 Task: Search one way flight ticket for 3 adults, 3 children in business from Branson: Branson Airport to Greenville: Pitt-greenville Airport on 5-2-2023. Choice of flights is Delta. Number of bags: 4 checked bags. Outbound departure time preference is 15:00. 
Action: Mouse moved to (330, 226)
Screenshot: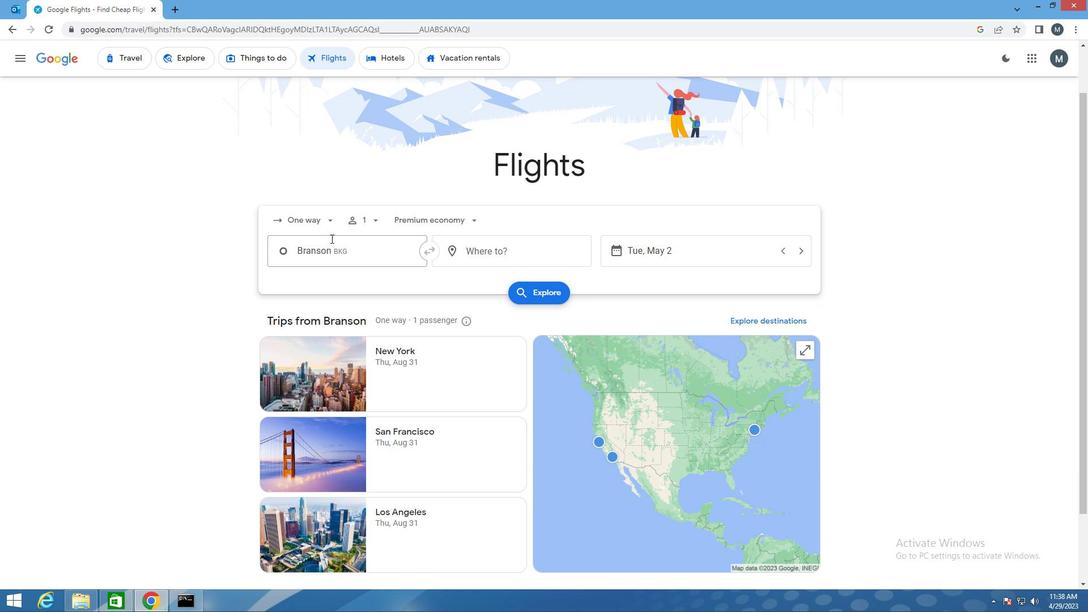 
Action: Mouse pressed left at (330, 226)
Screenshot: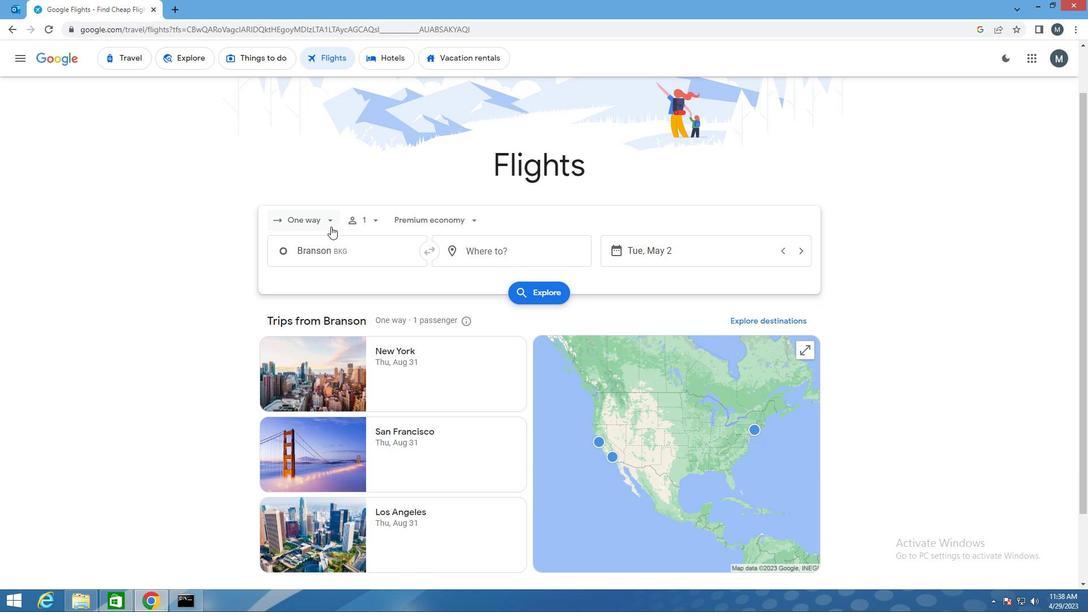 
Action: Mouse moved to (327, 270)
Screenshot: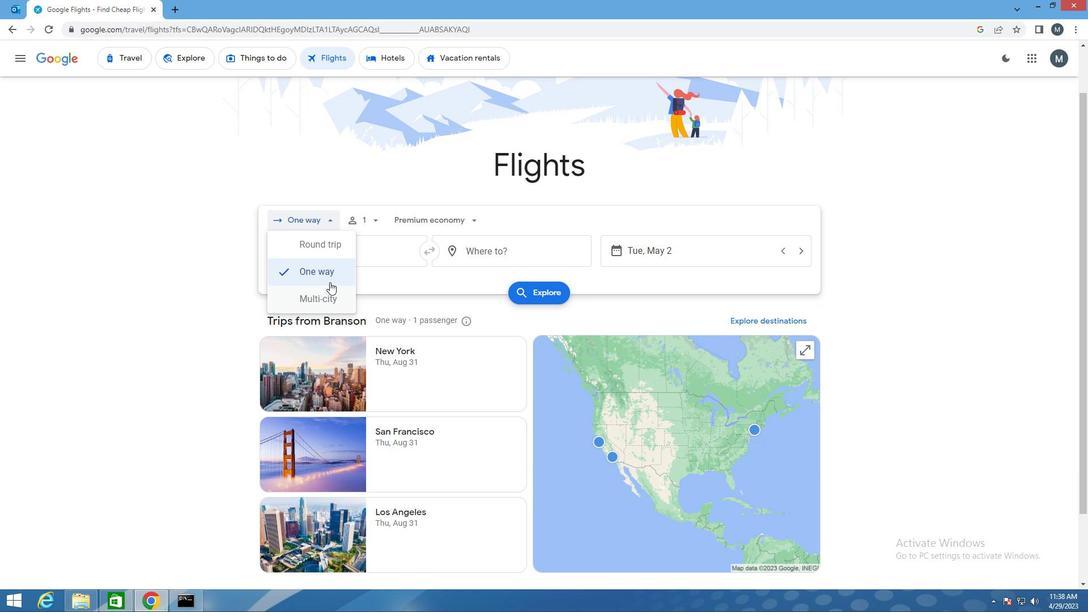 
Action: Mouse pressed left at (327, 270)
Screenshot: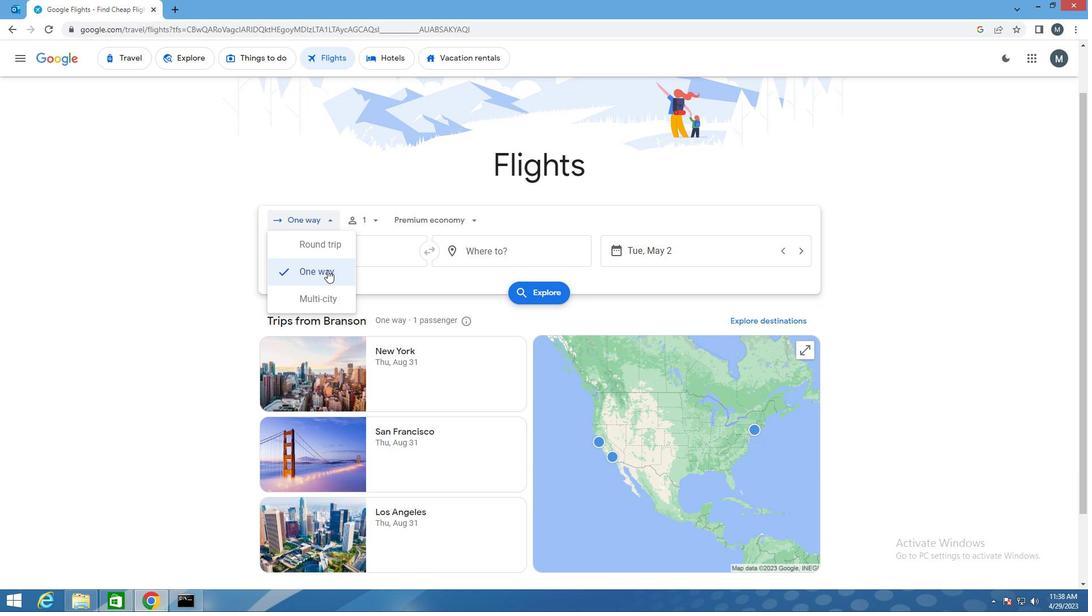 
Action: Mouse moved to (378, 226)
Screenshot: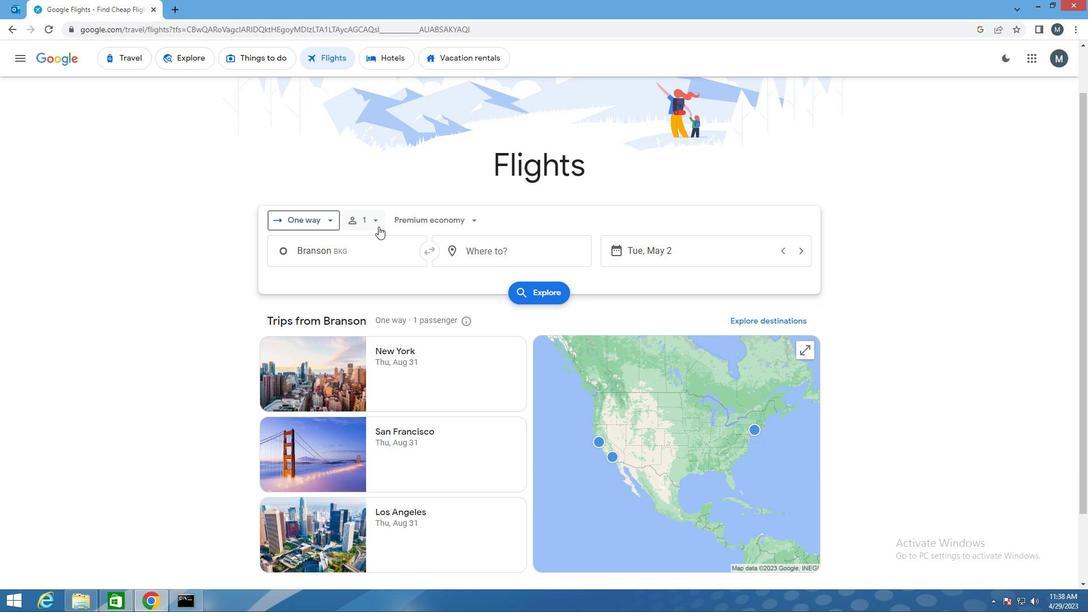 
Action: Mouse pressed left at (378, 226)
Screenshot: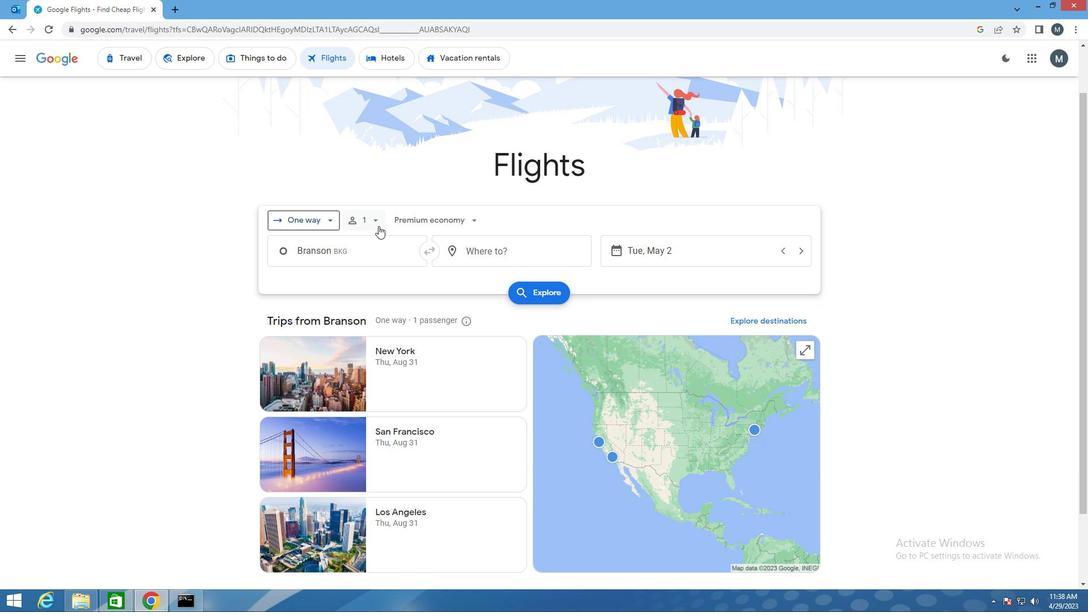 
Action: Mouse moved to (458, 251)
Screenshot: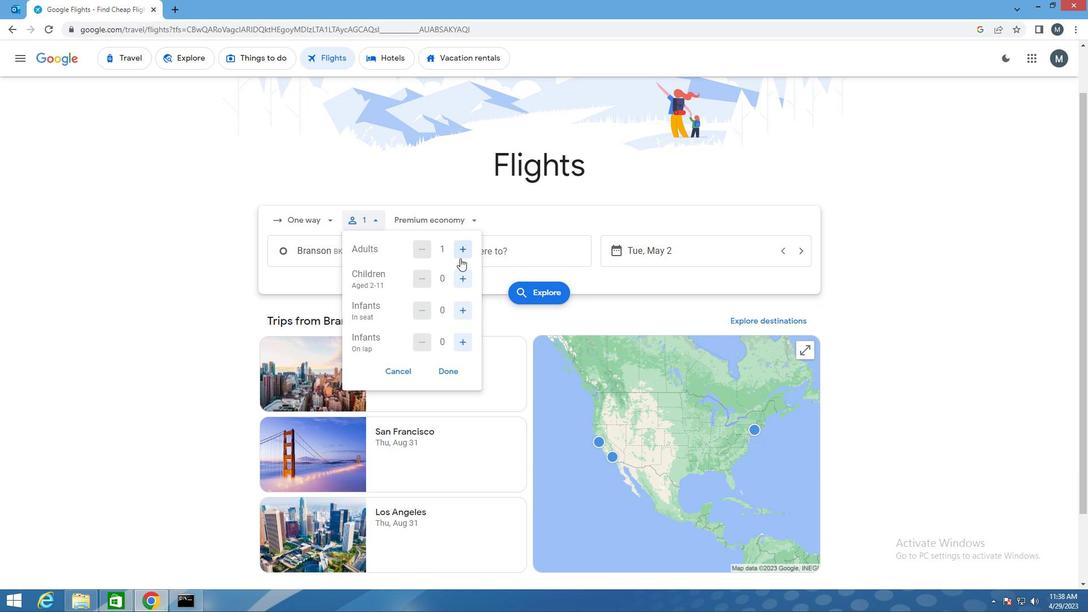 
Action: Mouse pressed left at (458, 251)
Screenshot: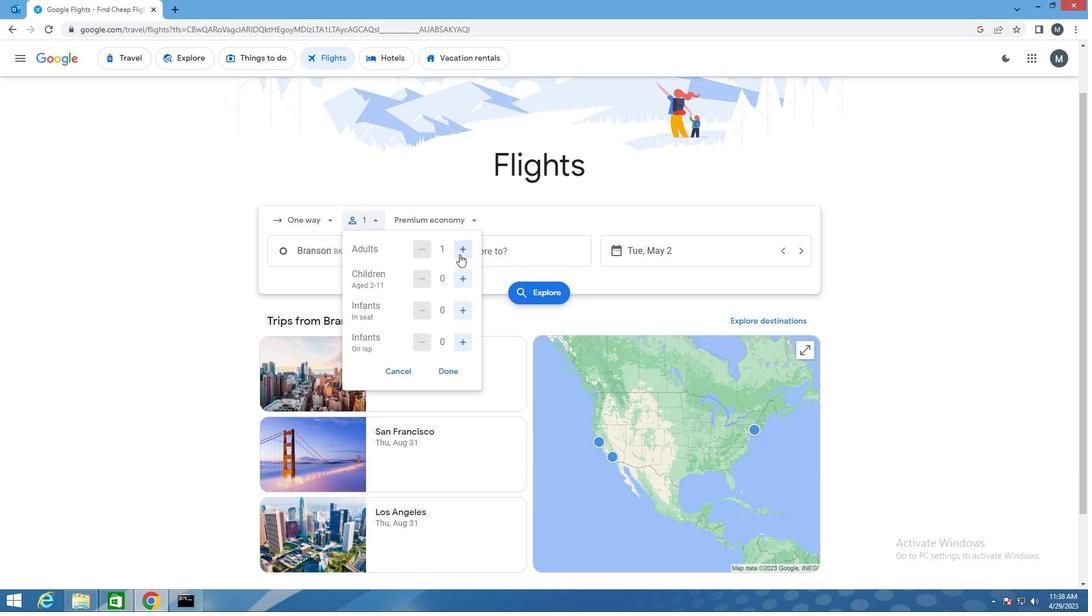 
Action: Mouse moved to (458, 250)
Screenshot: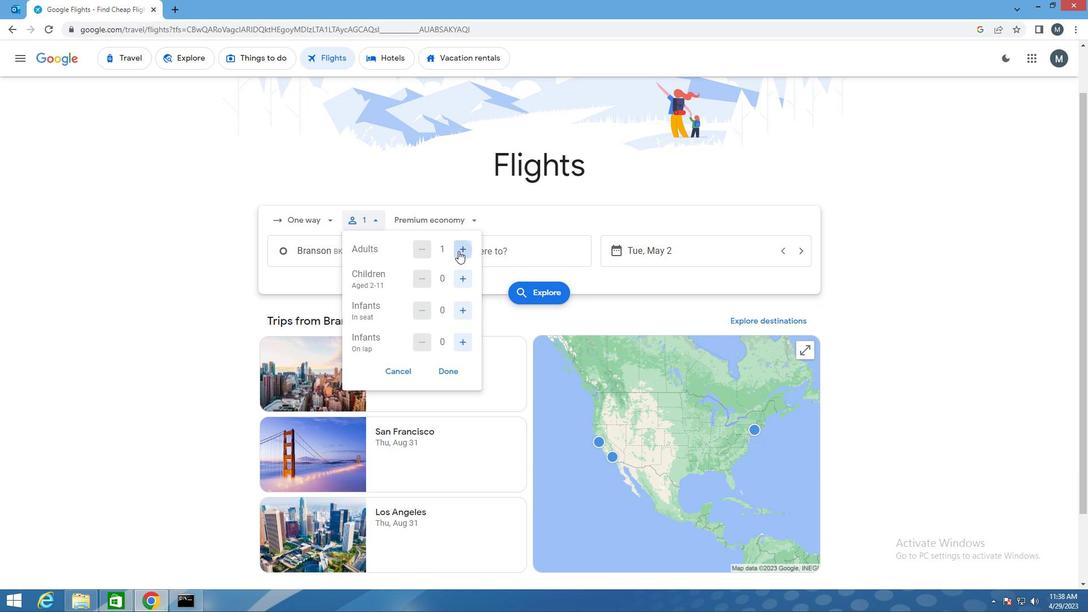 
Action: Mouse pressed left at (458, 250)
Screenshot: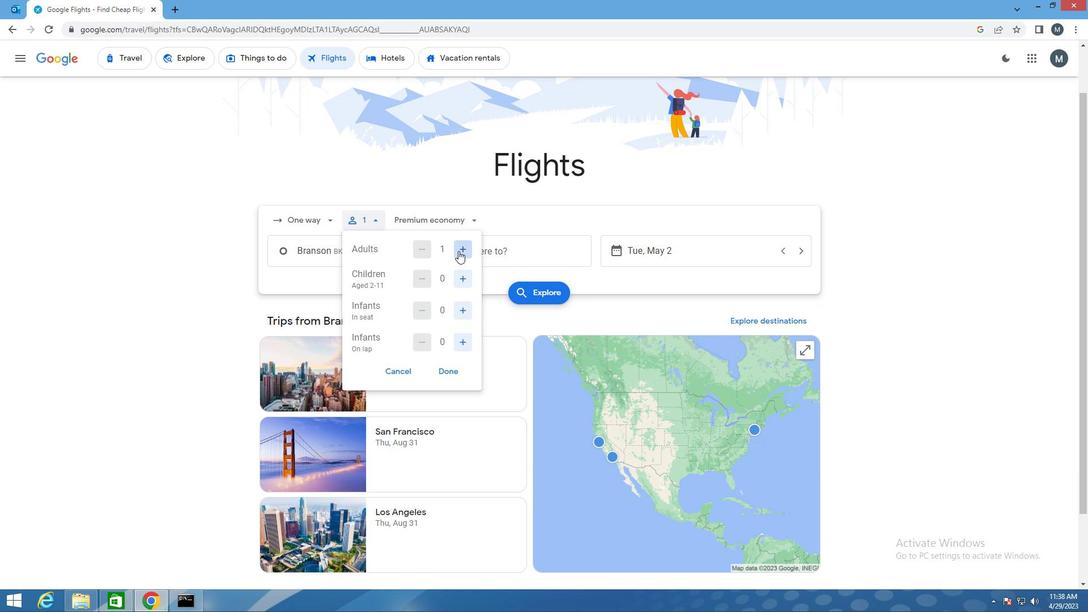 
Action: Mouse pressed left at (458, 250)
Screenshot: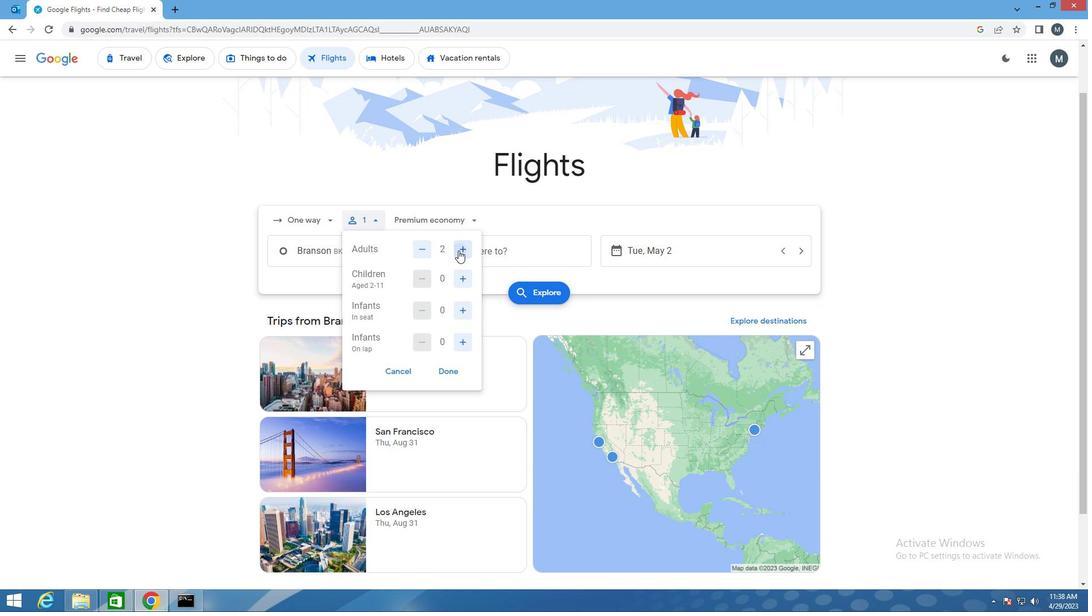 
Action: Mouse moved to (428, 250)
Screenshot: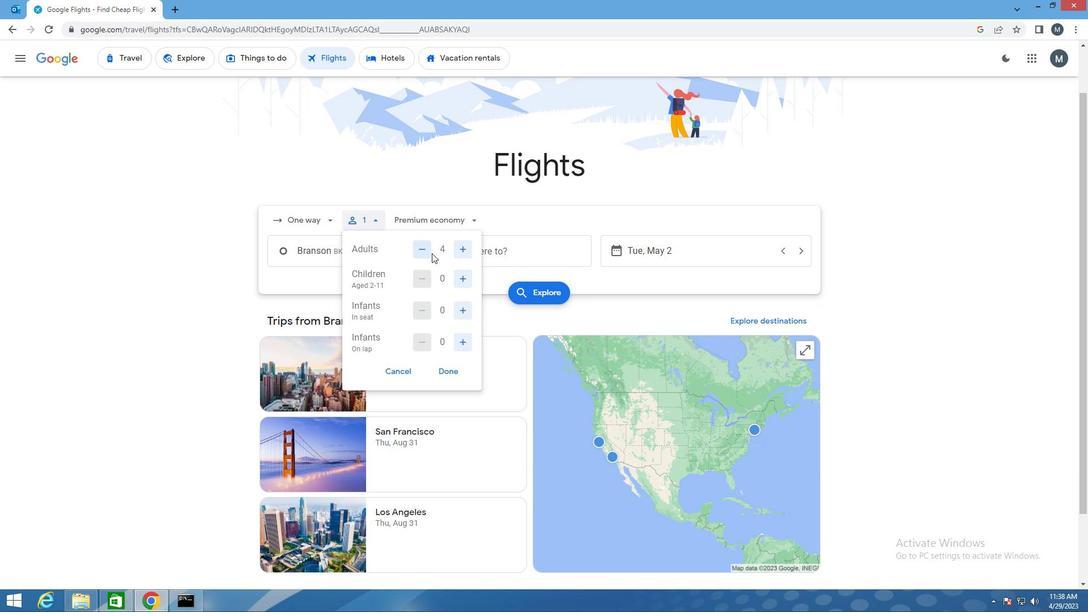 
Action: Mouse pressed left at (428, 250)
Screenshot: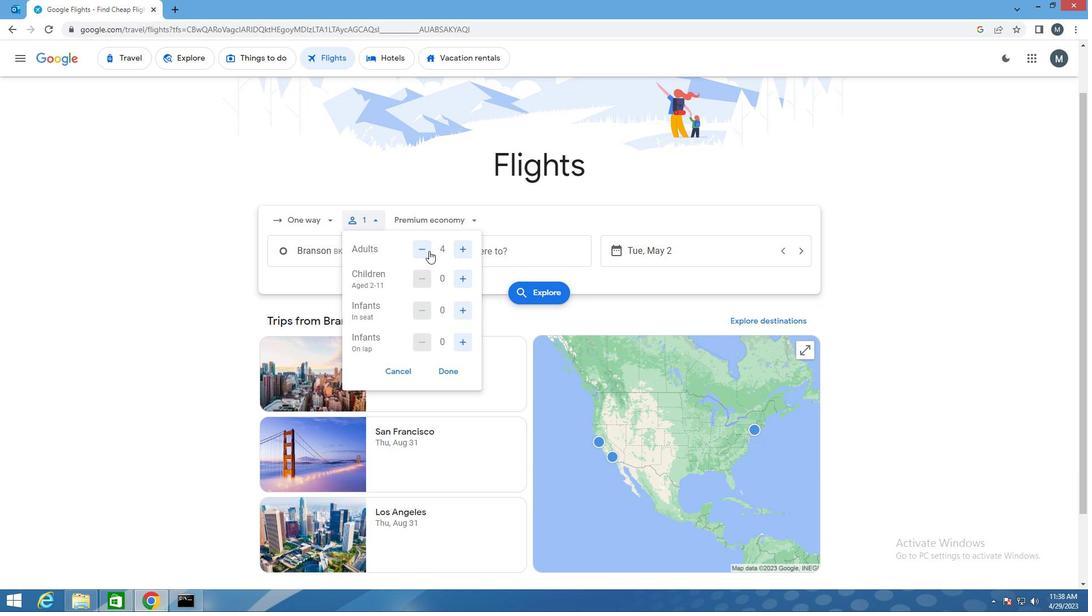 
Action: Mouse moved to (464, 278)
Screenshot: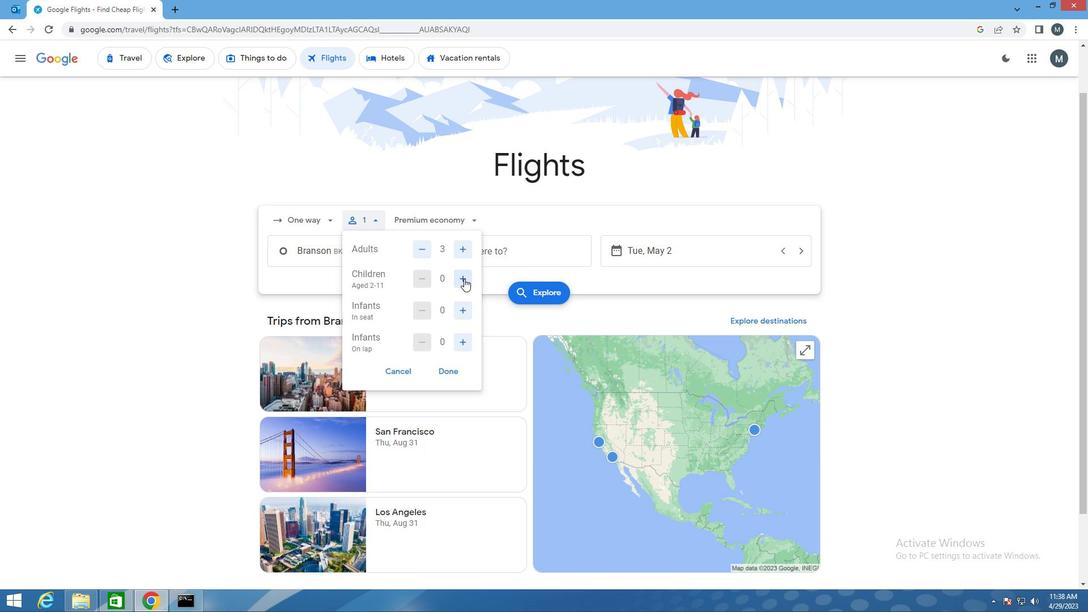 
Action: Mouse pressed left at (464, 278)
Screenshot: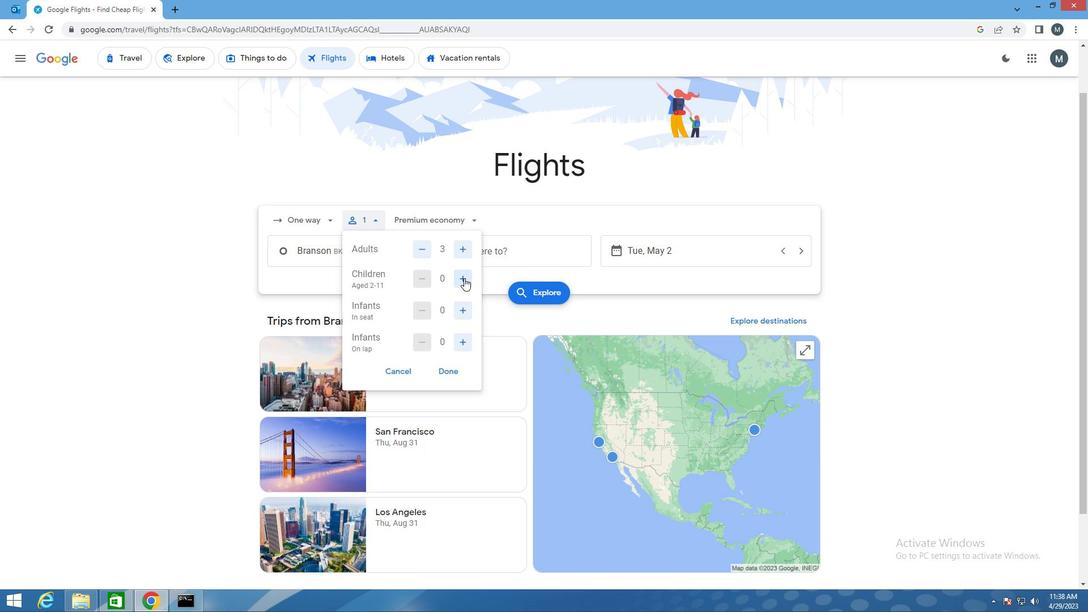 
Action: Mouse pressed left at (464, 278)
Screenshot: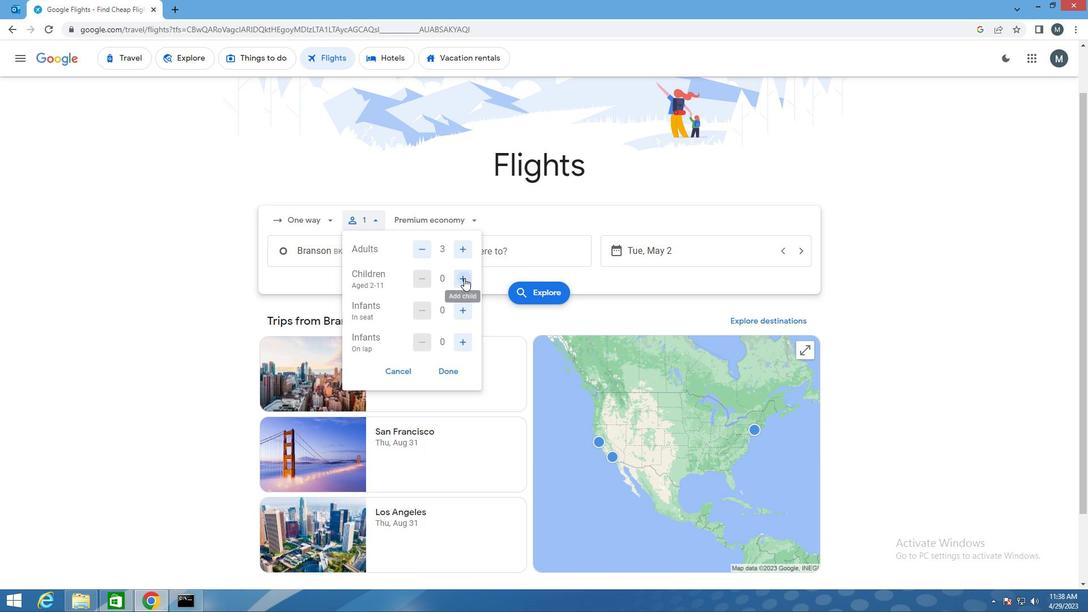 
Action: Mouse pressed left at (464, 278)
Screenshot: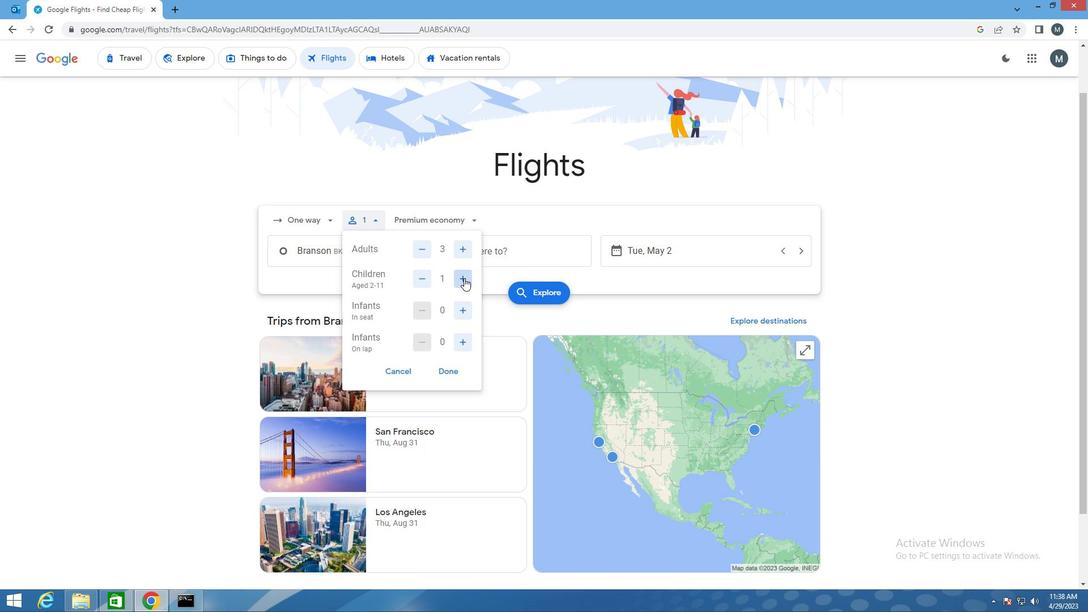 
Action: Mouse moved to (452, 369)
Screenshot: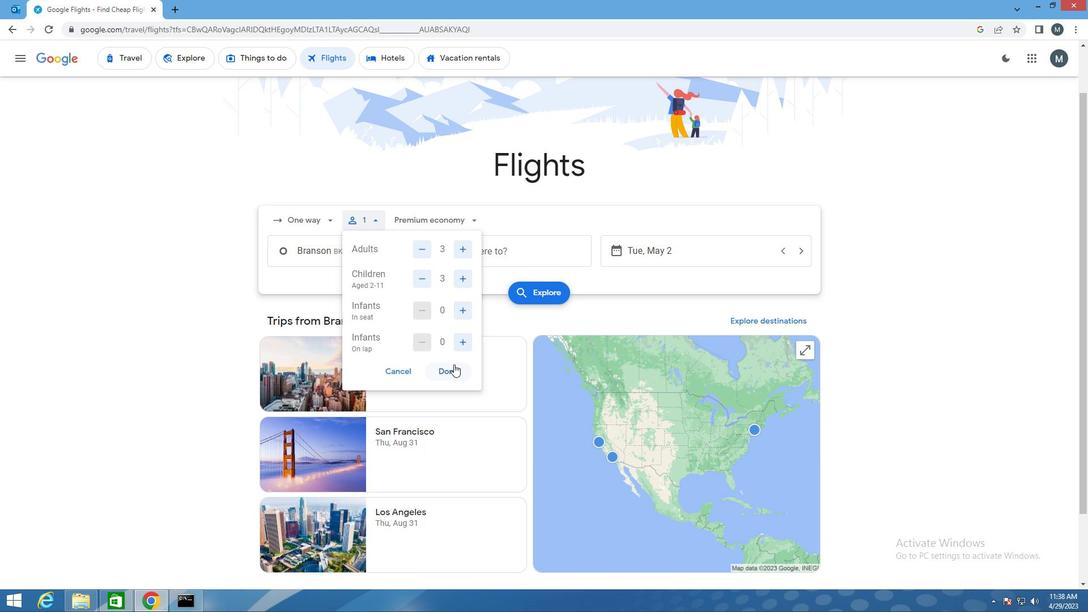 
Action: Mouse pressed left at (452, 369)
Screenshot: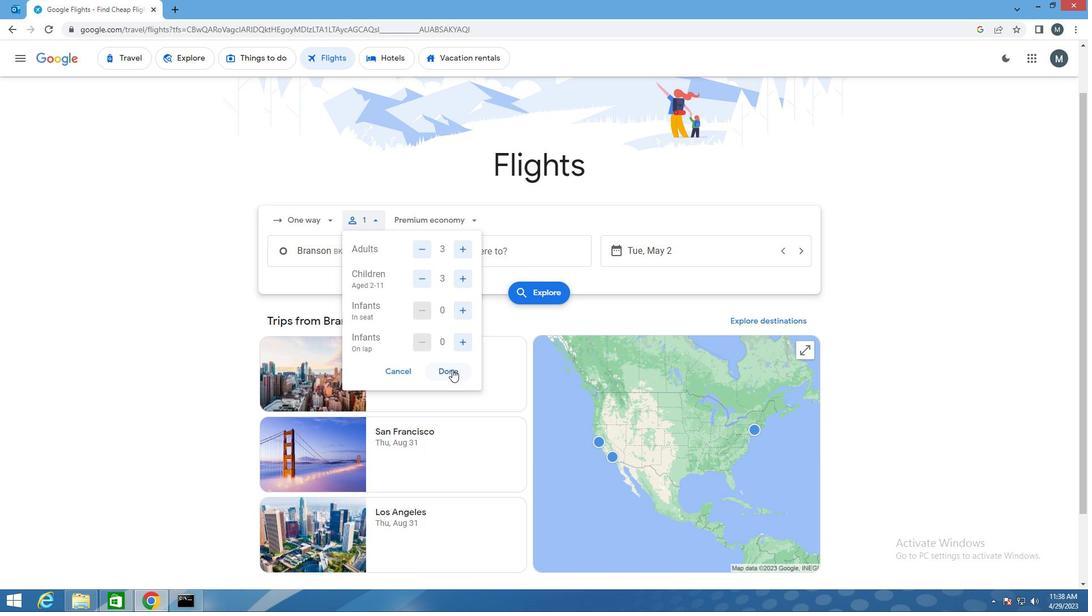 
Action: Mouse moved to (431, 221)
Screenshot: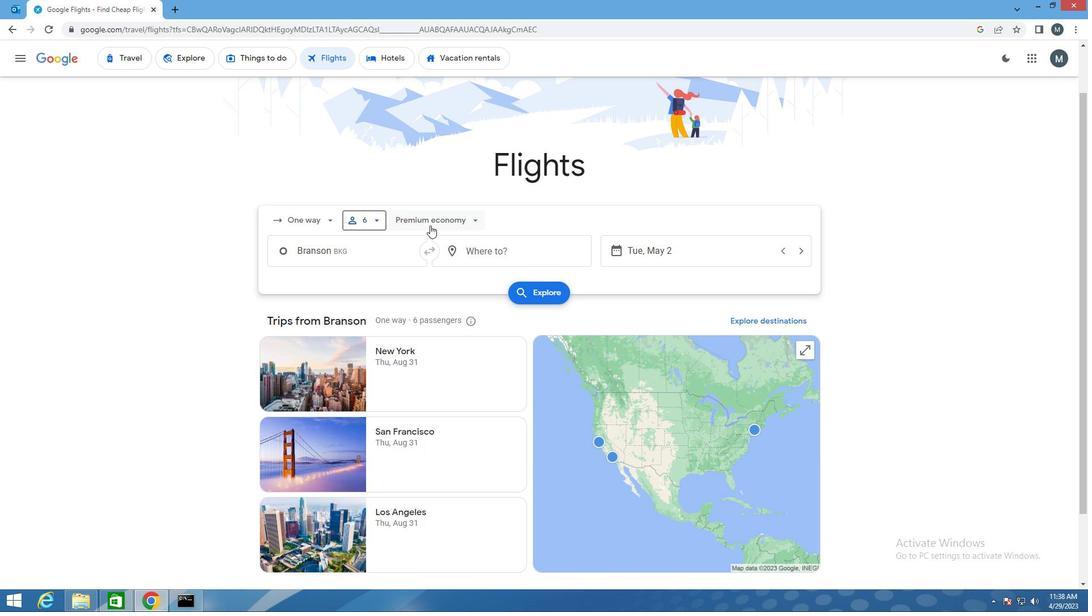 
Action: Mouse pressed left at (431, 221)
Screenshot: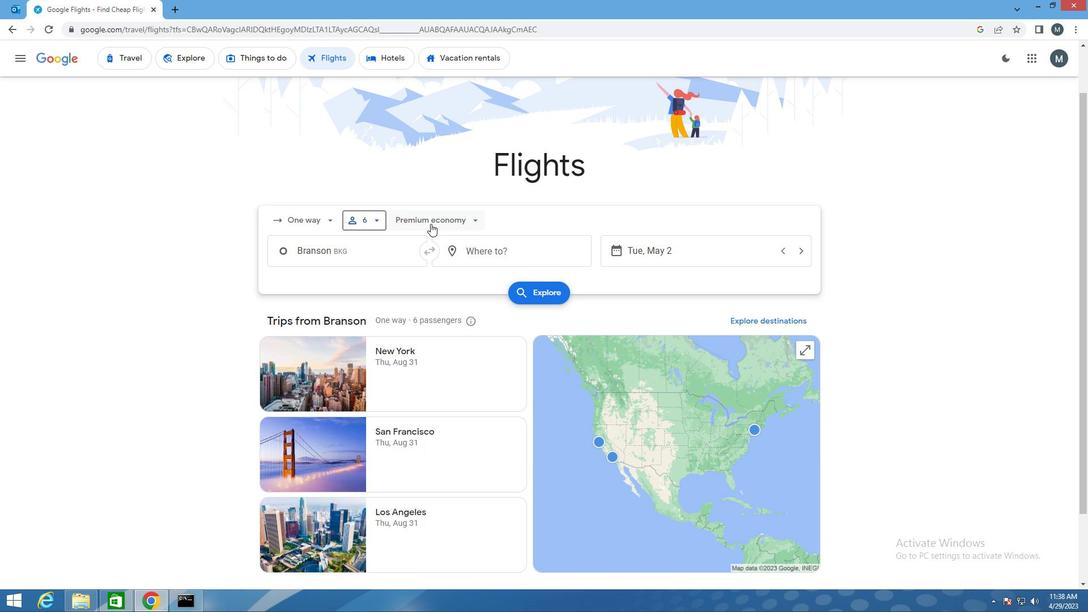 
Action: Mouse moved to (431, 299)
Screenshot: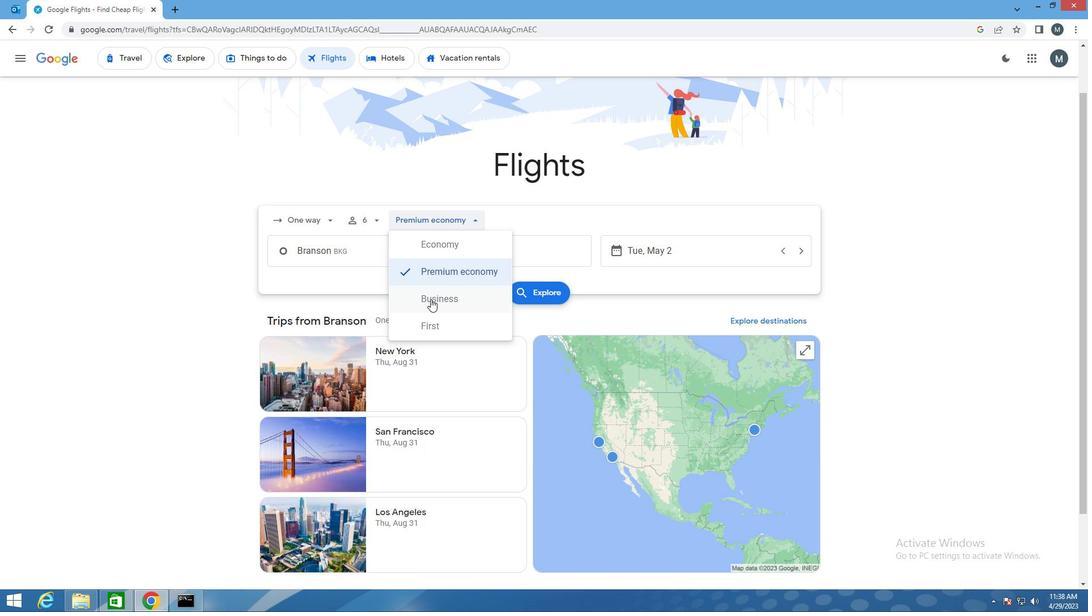 
Action: Mouse pressed left at (431, 299)
Screenshot: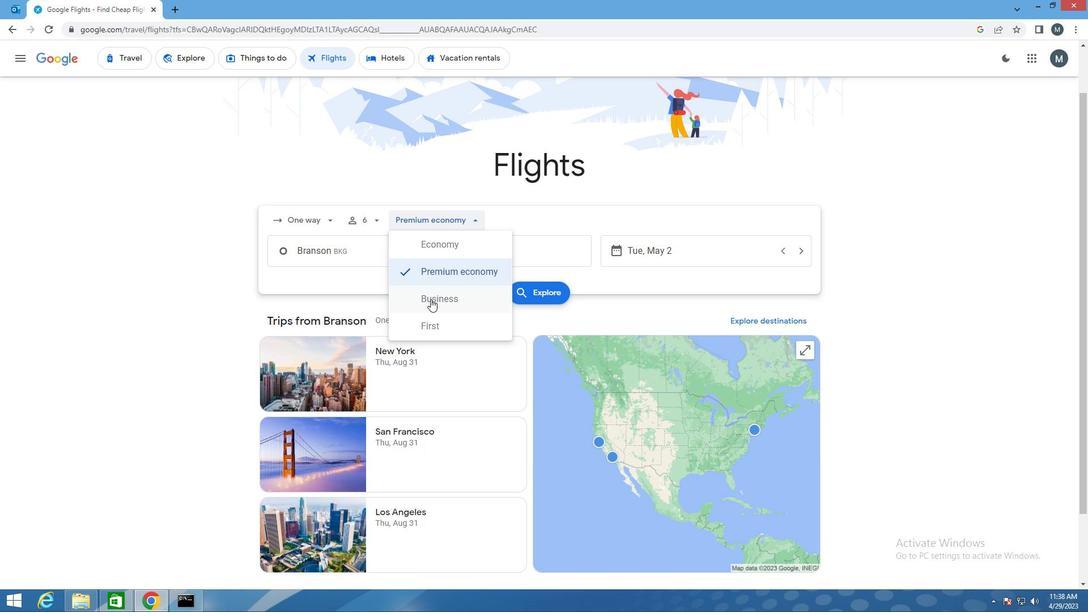 
Action: Mouse moved to (364, 258)
Screenshot: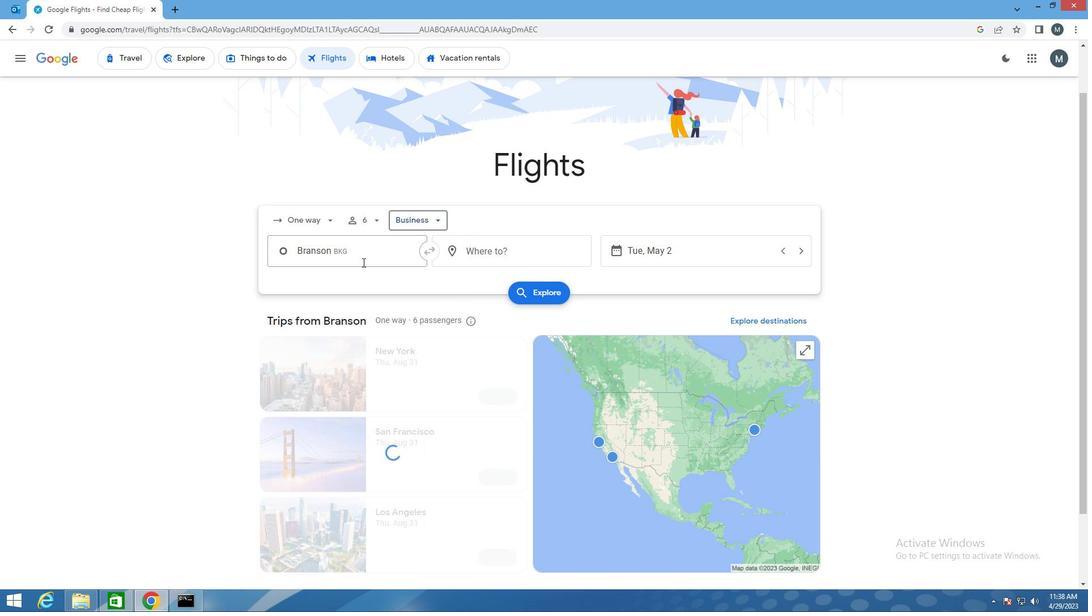 
Action: Mouse pressed left at (364, 258)
Screenshot: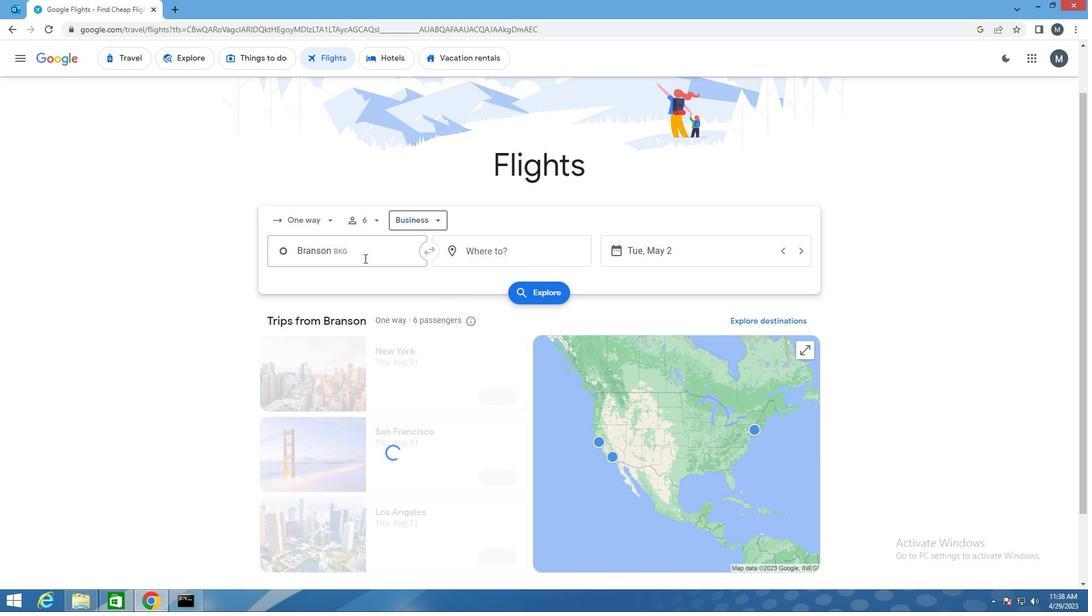 
Action: Mouse moved to (358, 257)
Screenshot: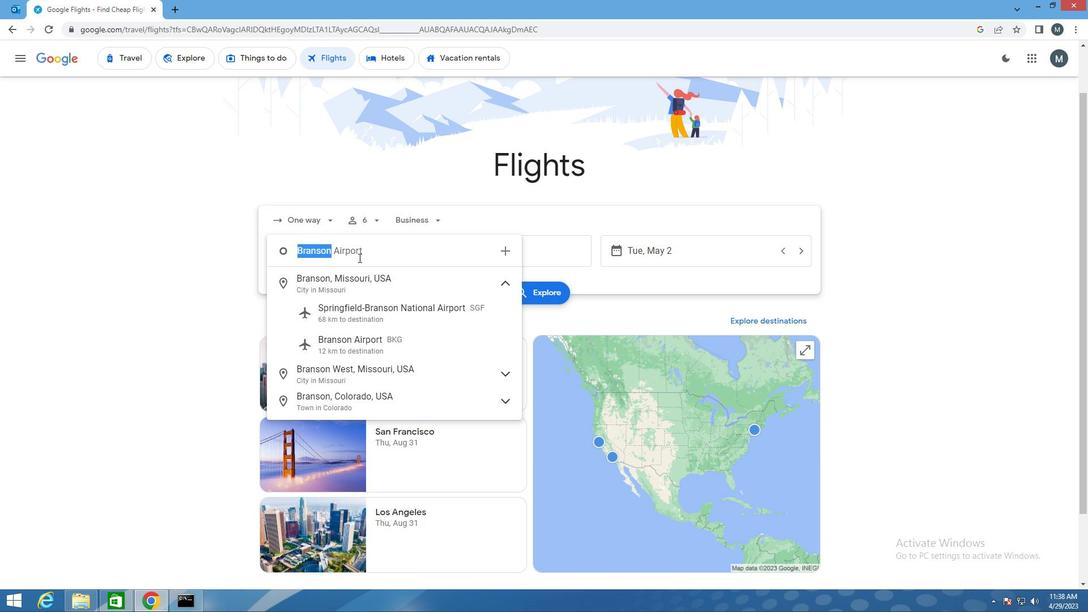 
Action: Key pressed bkg
Screenshot: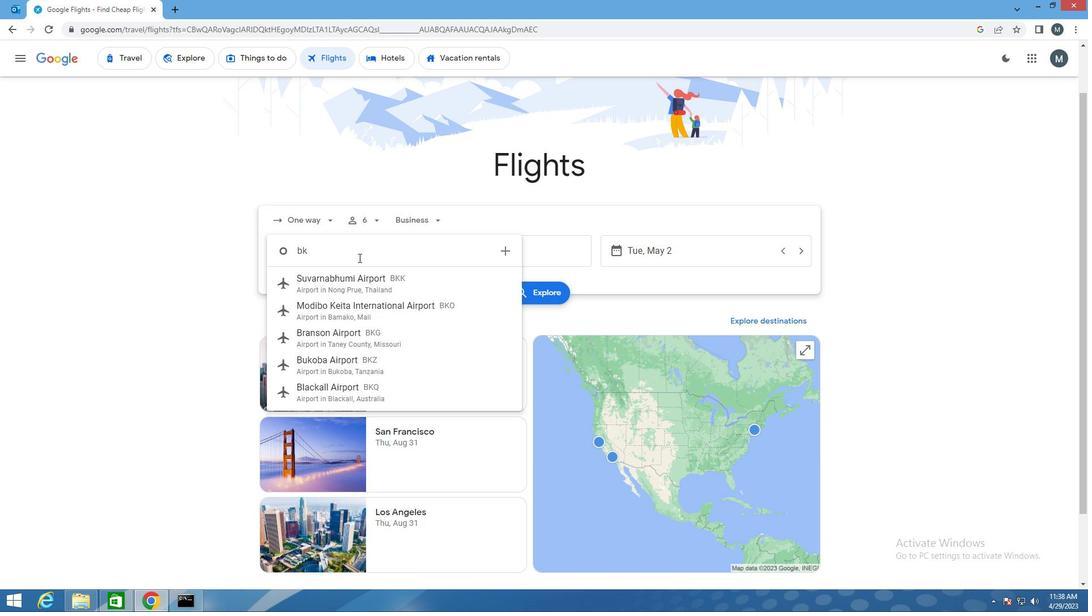 
Action: Mouse moved to (372, 289)
Screenshot: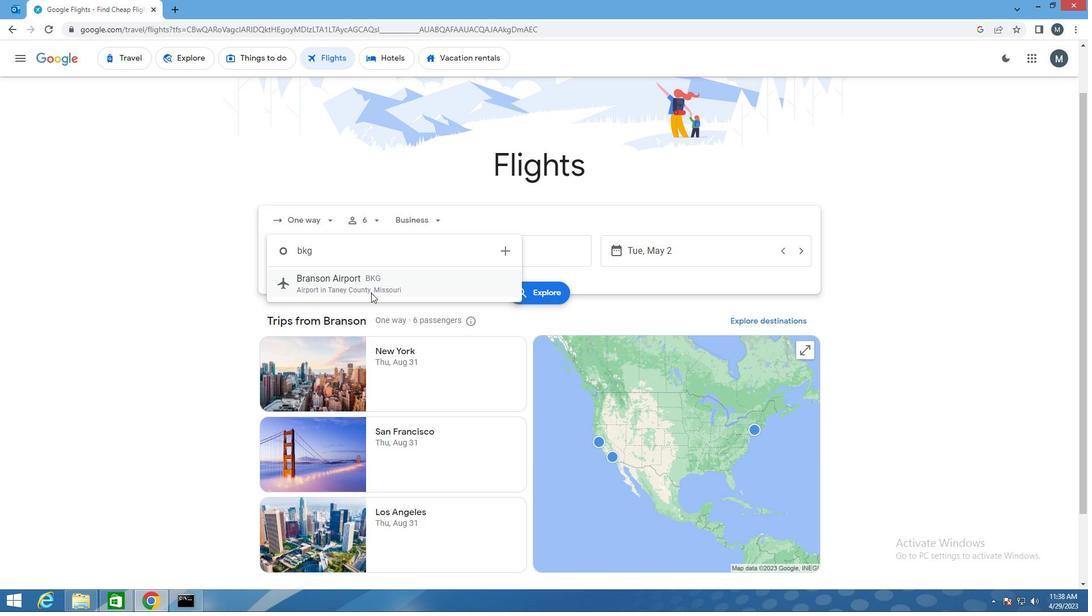 
Action: Mouse pressed left at (372, 289)
Screenshot: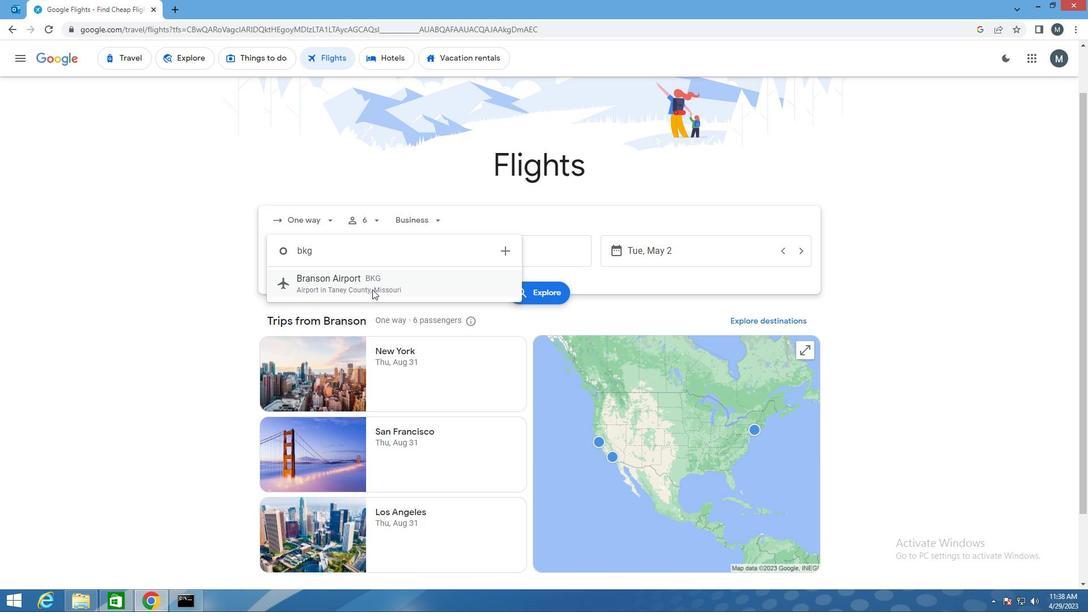 
Action: Mouse moved to (459, 255)
Screenshot: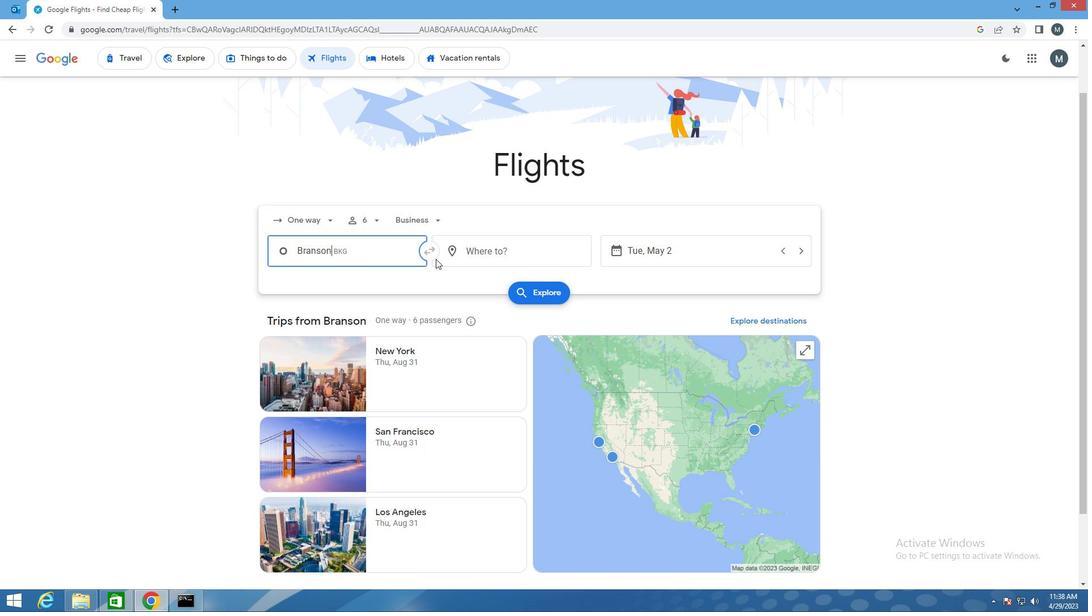 
Action: Mouse pressed left at (459, 255)
Screenshot: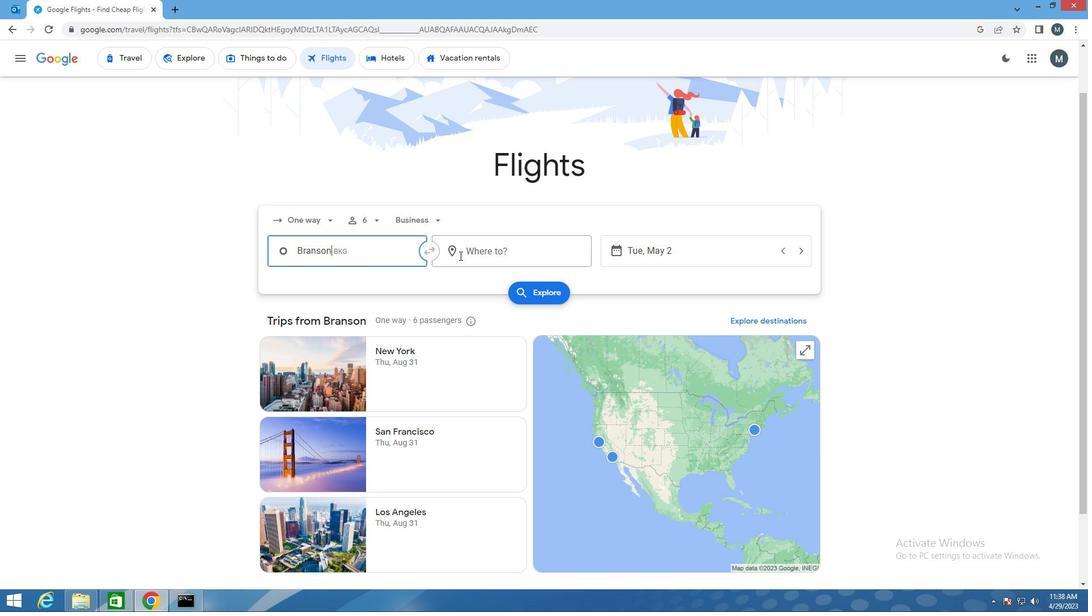 
Action: Mouse moved to (446, 261)
Screenshot: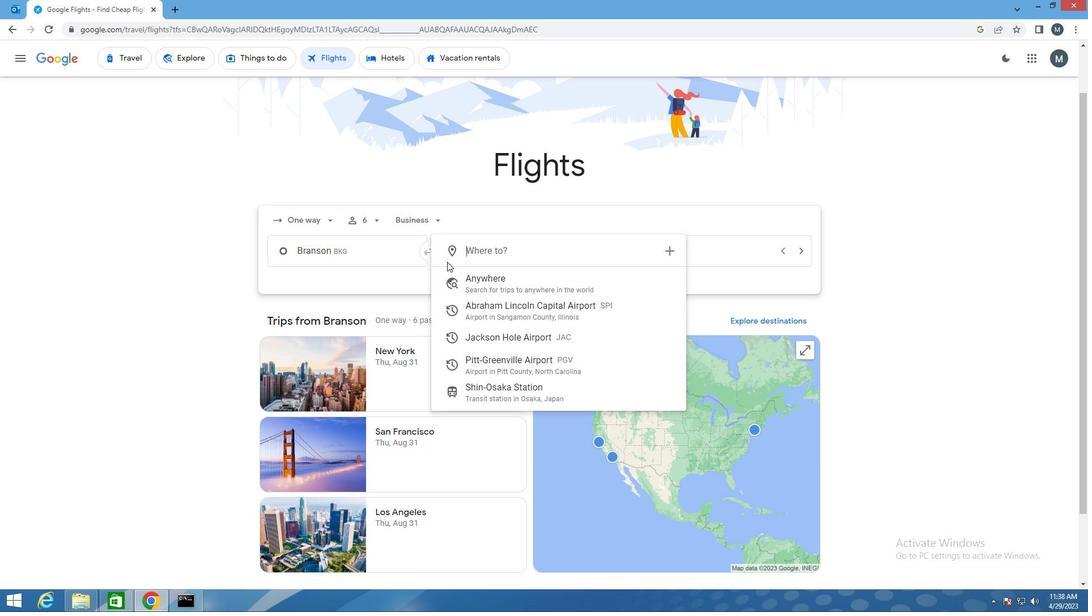 
Action: Key pressed p
Screenshot: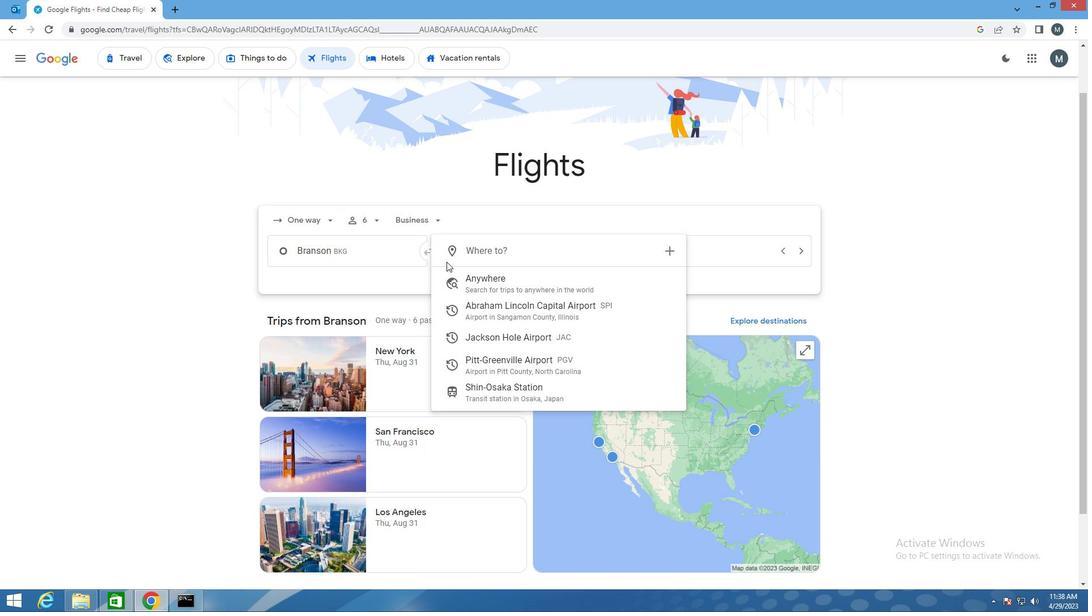 
Action: Mouse moved to (440, 262)
Screenshot: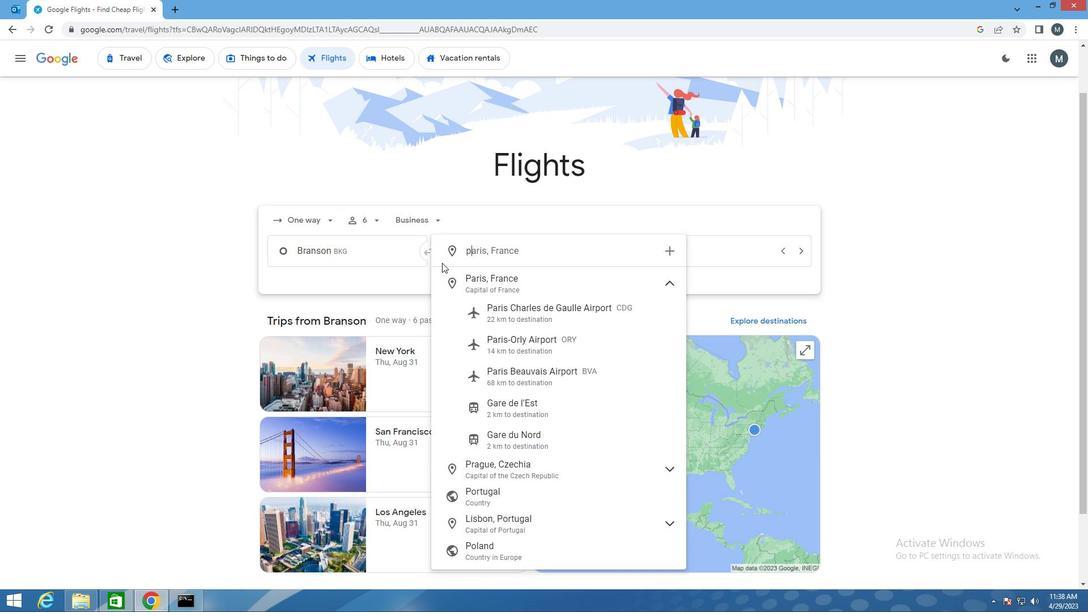 
Action: Key pressed g
Screenshot: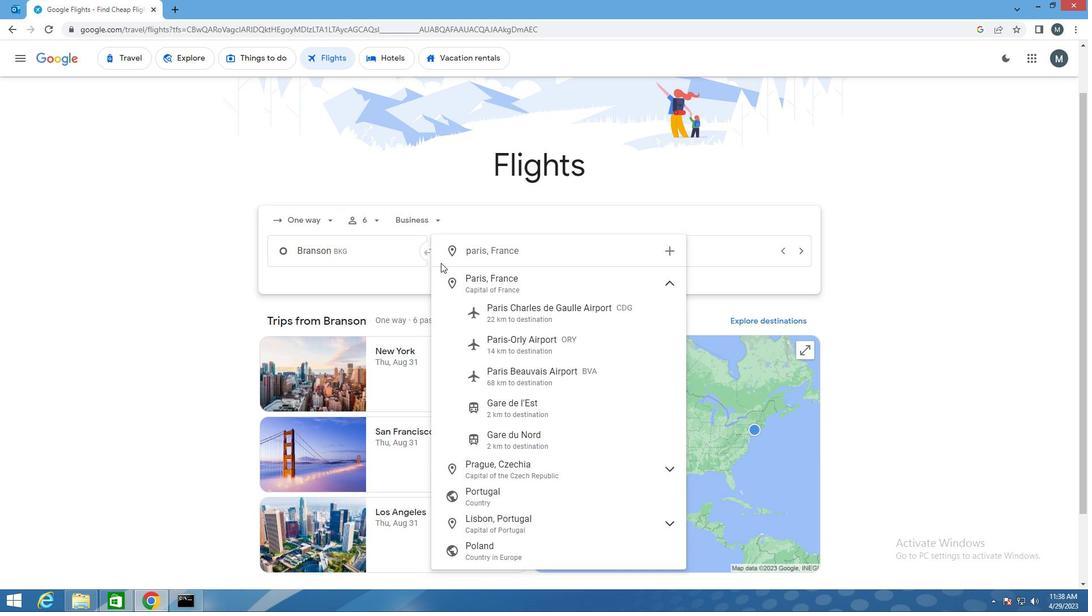 
Action: Mouse moved to (440, 262)
Screenshot: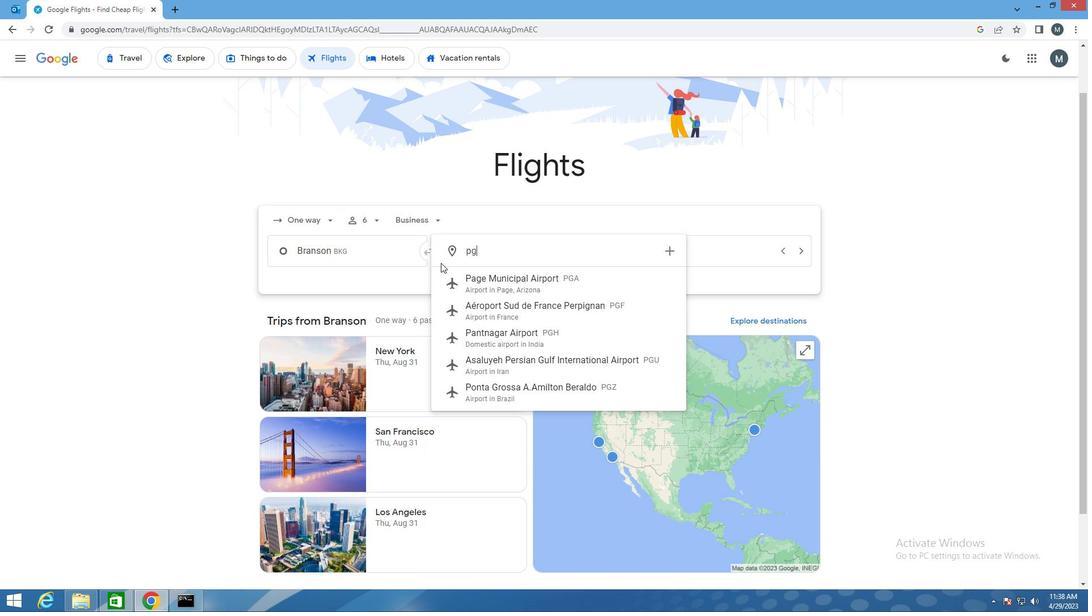 
Action: Key pressed v
Screenshot: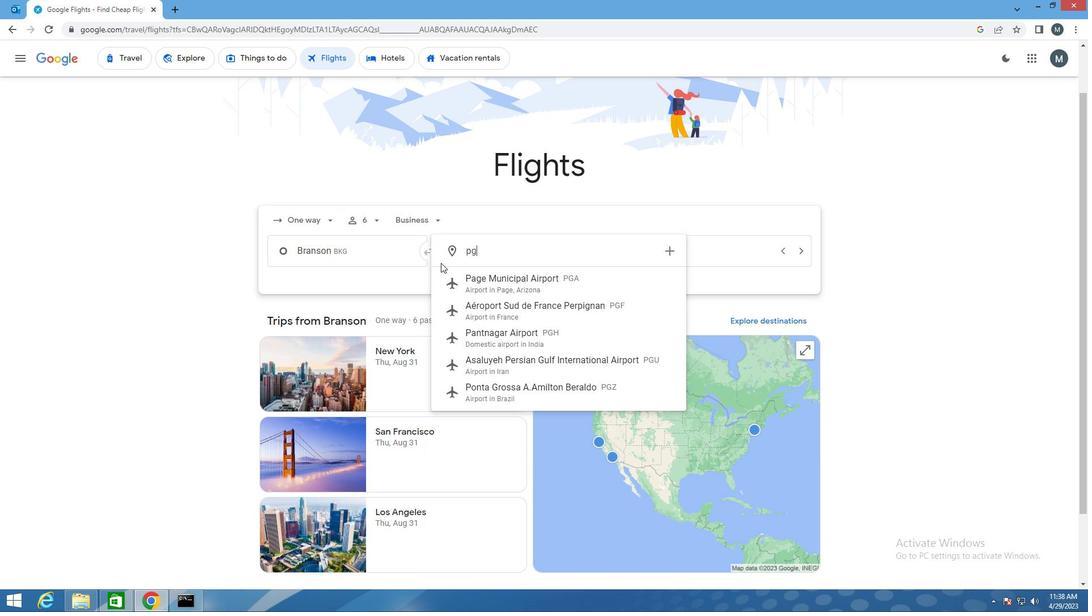 
Action: Mouse moved to (514, 287)
Screenshot: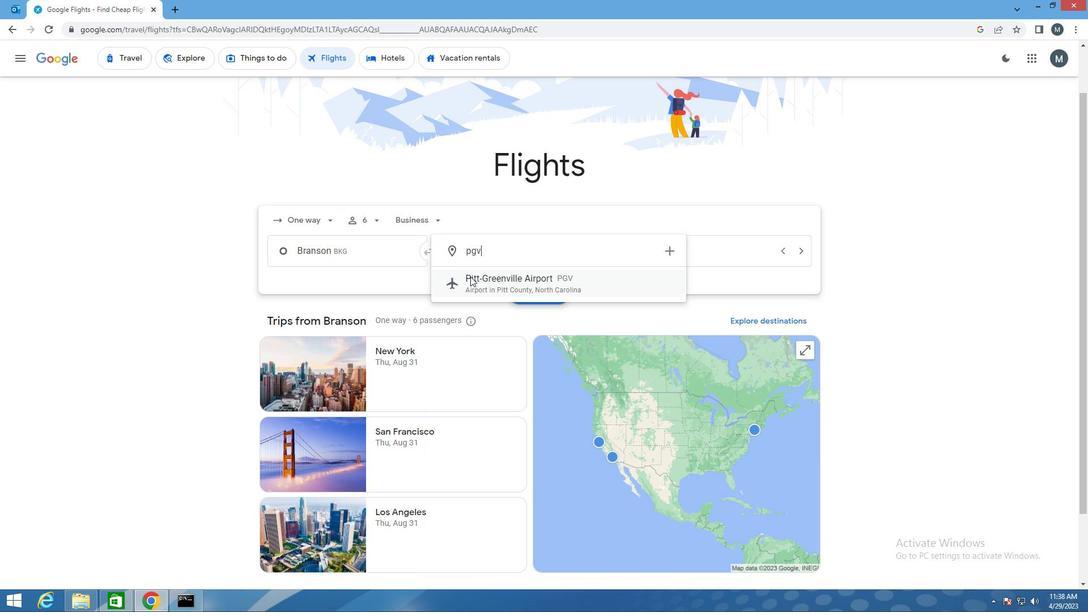 
Action: Mouse pressed left at (514, 287)
Screenshot: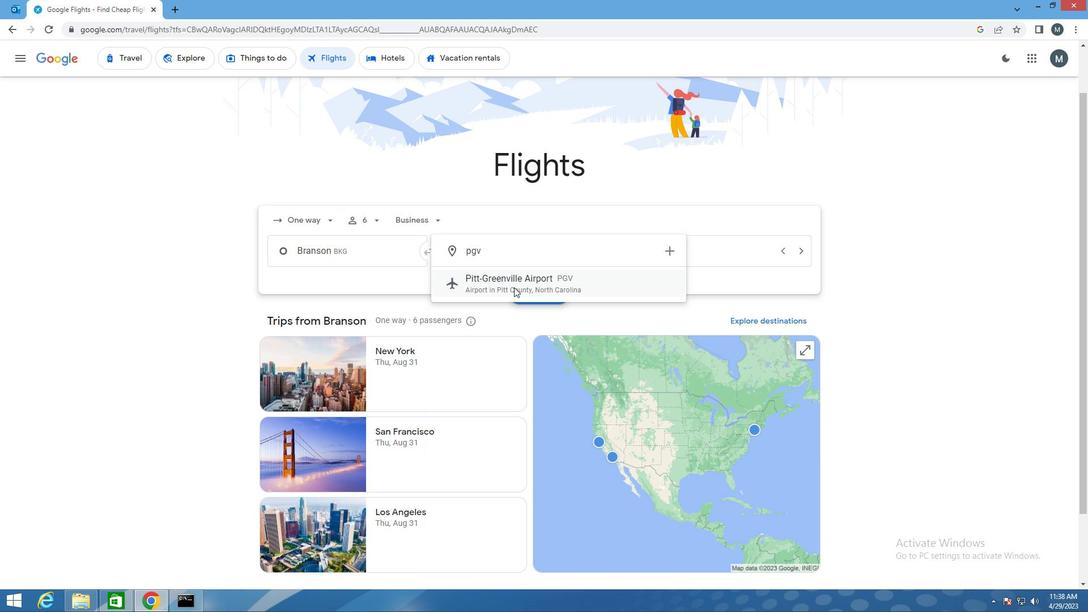 
Action: Mouse moved to (675, 253)
Screenshot: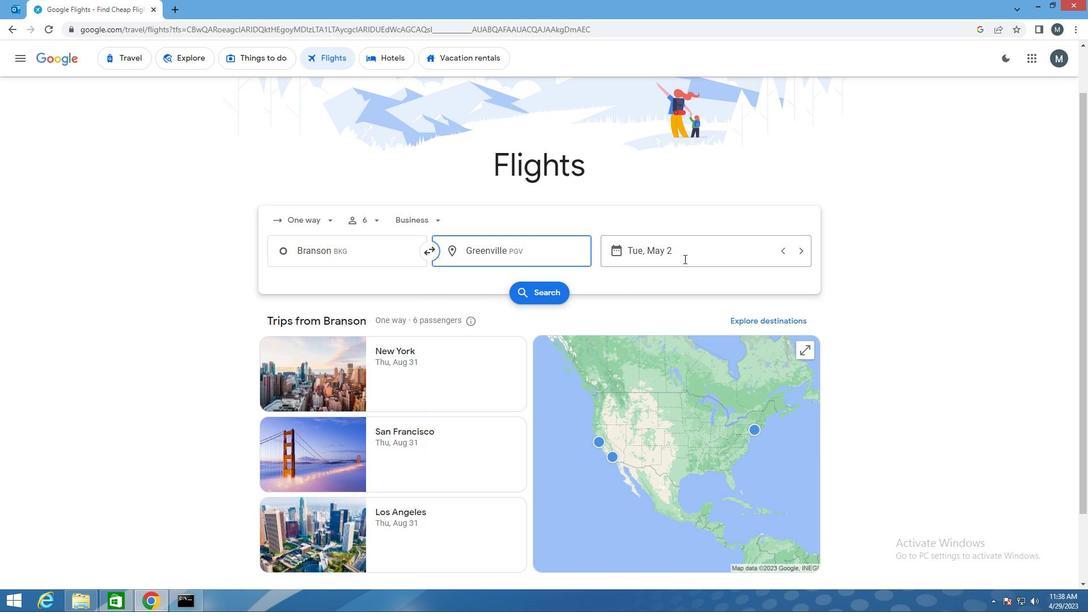 
Action: Mouse pressed left at (675, 253)
Screenshot: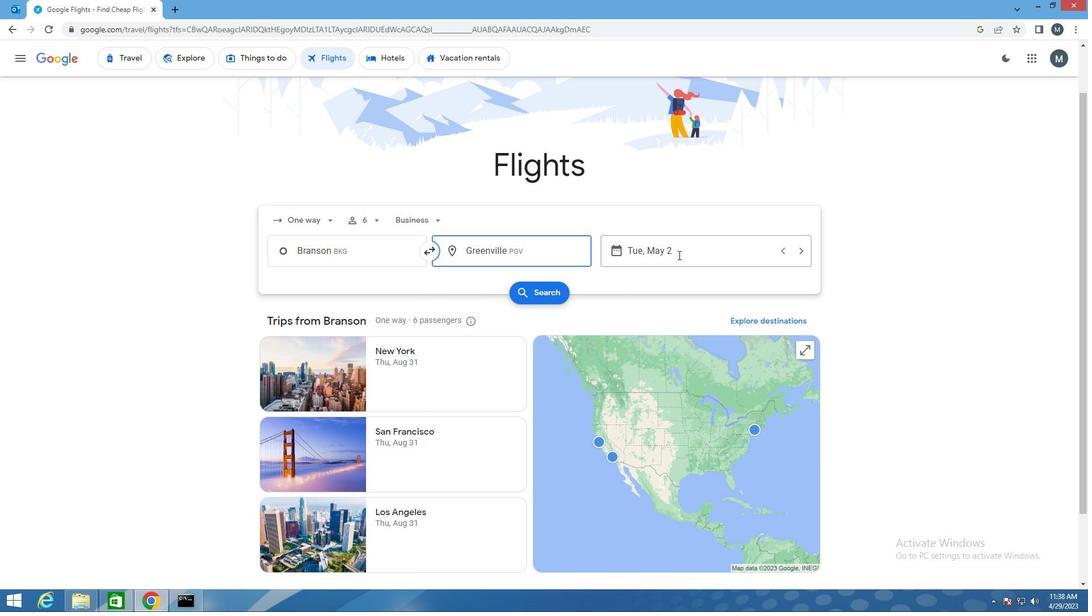 
Action: Mouse moved to (676, 345)
Screenshot: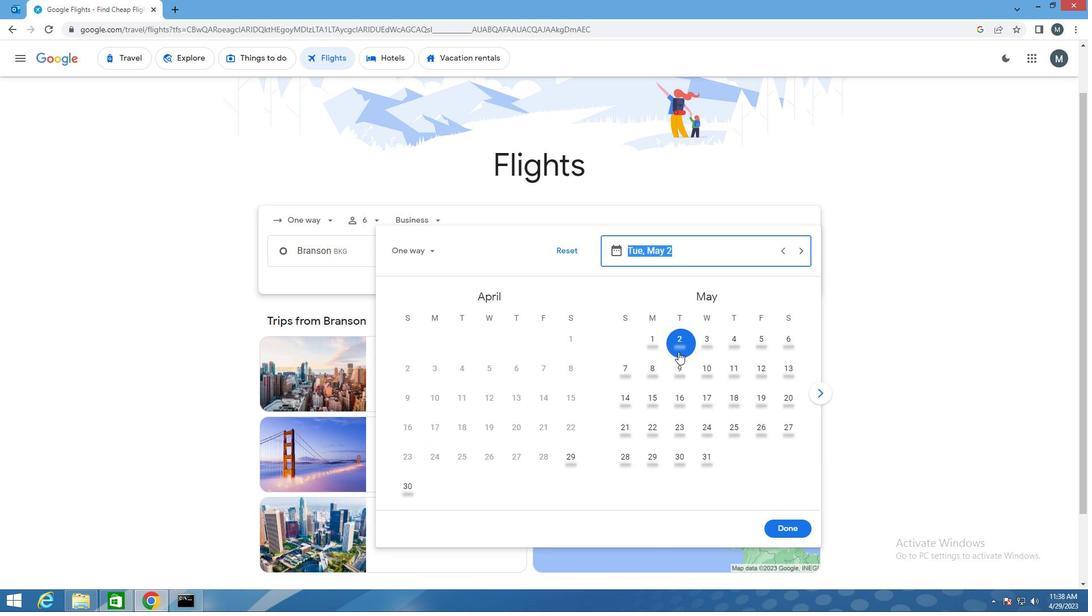 
Action: Mouse pressed left at (676, 345)
Screenshot: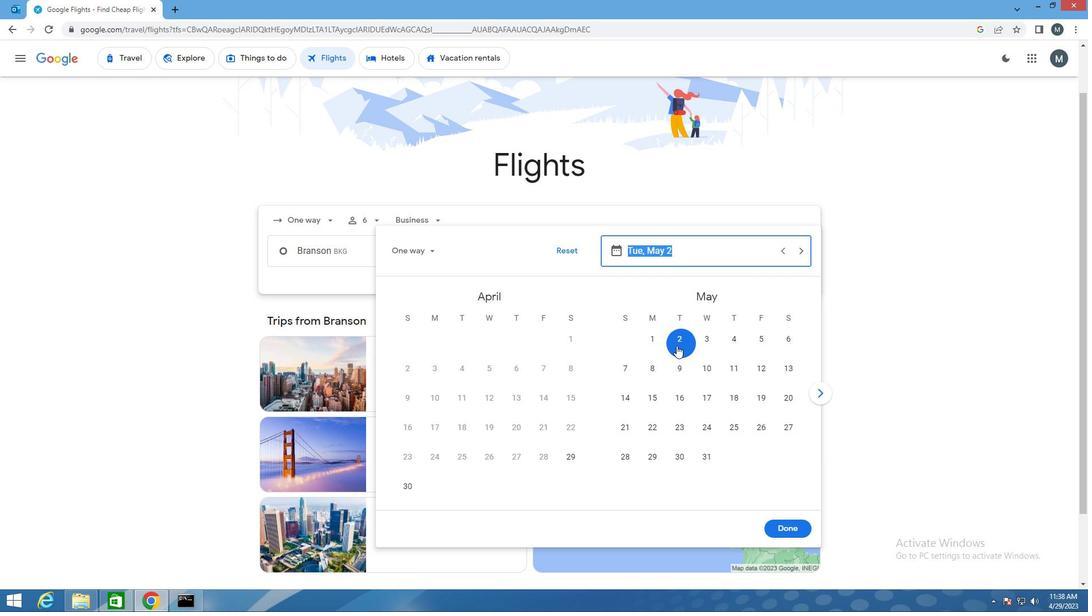 
Action: Mouse moved to (789, 528)
Screenshot: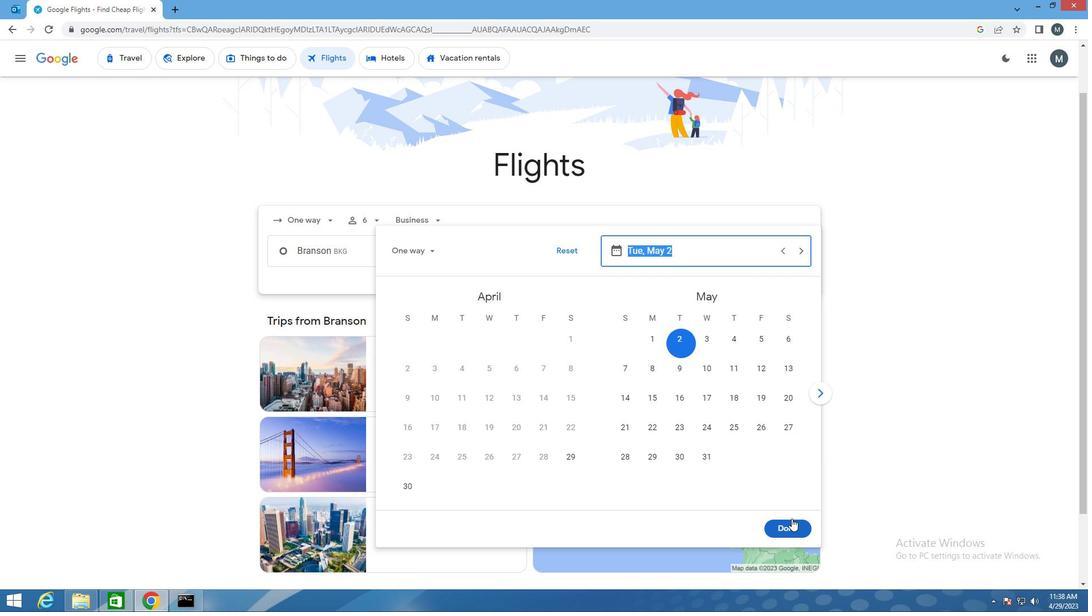 
Action: Mouse pressed left at (789, 528)
Screenshot: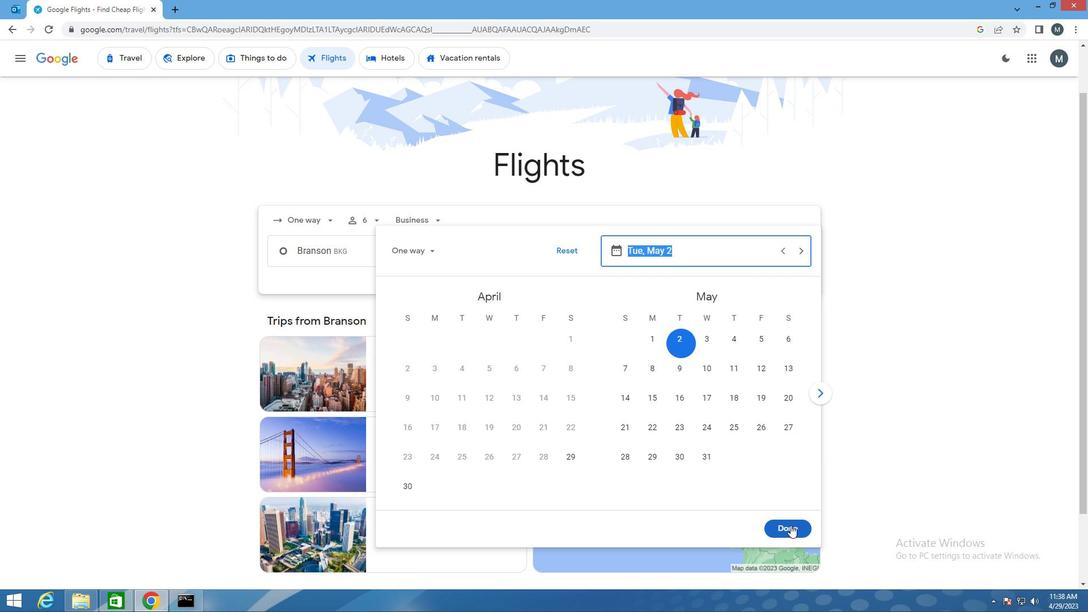 
Action: Mouse moved to (542, 296)
Screenshot: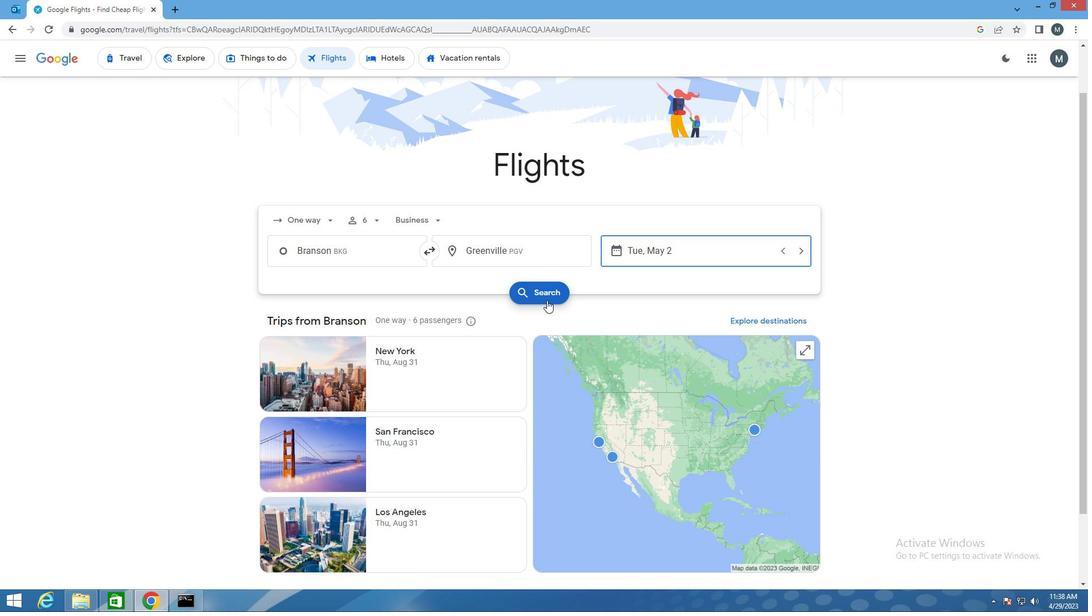 
Action: Mouse pressed left at (542, 296)
Screenshot: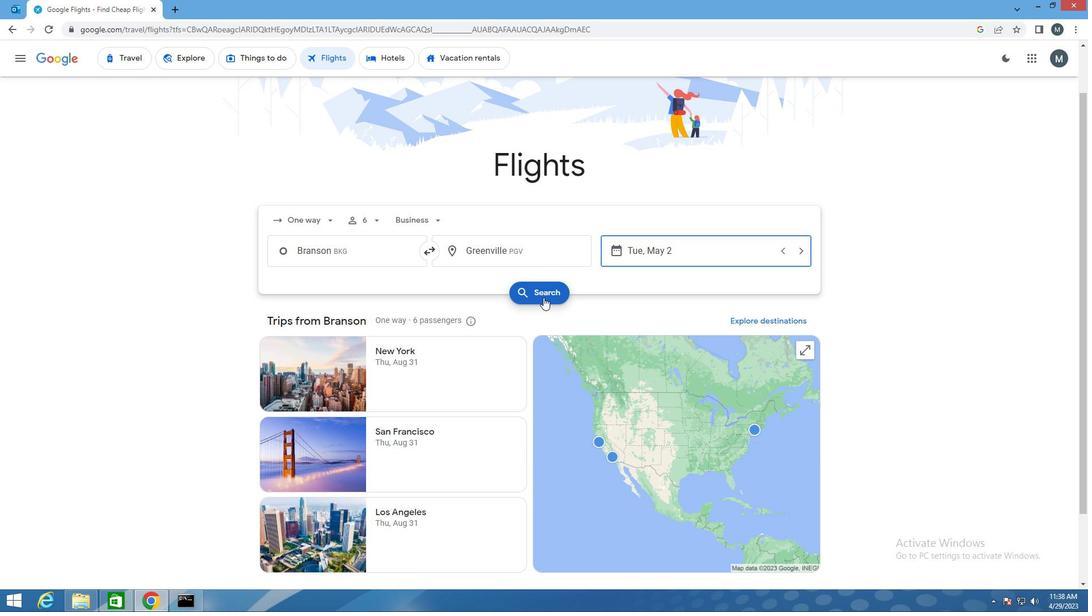 
Action: Mouse moved to (276, 164)
Screenshot: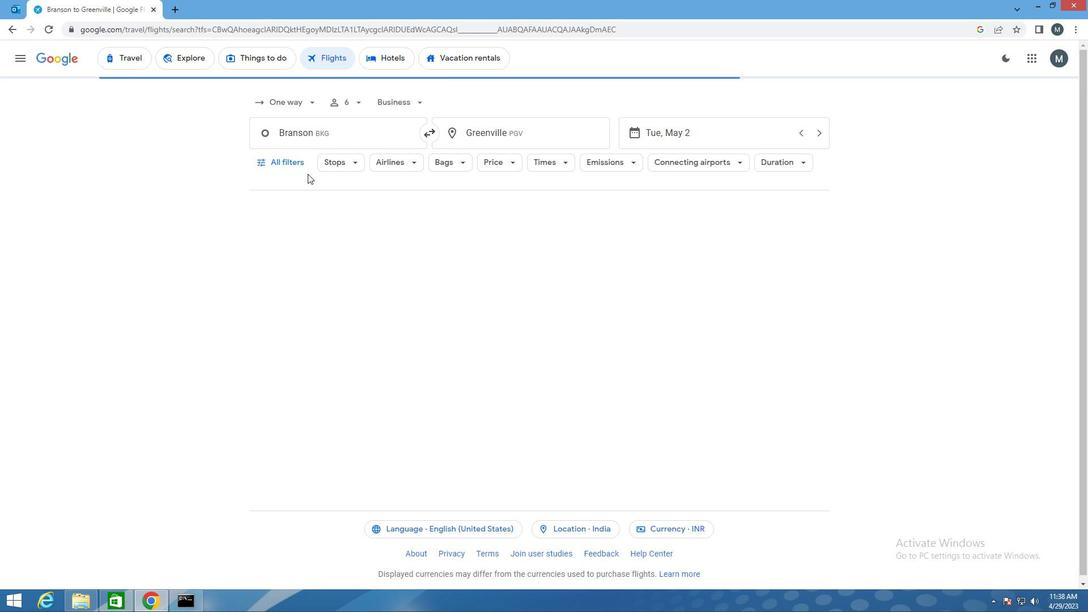 
Action: Mouse pressed left at (276, 164)
Screenshot: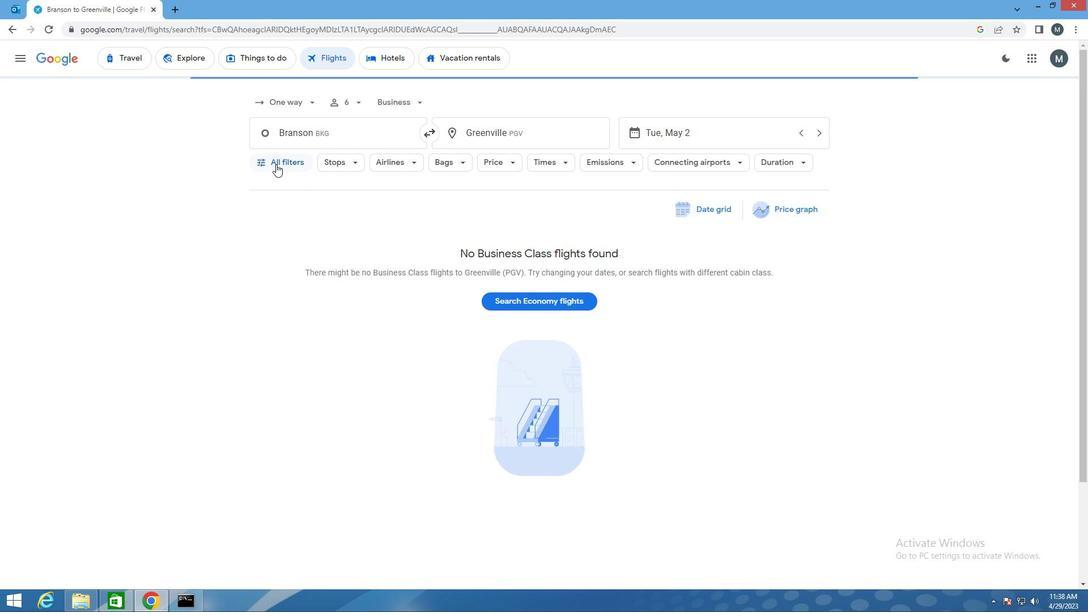 
Action: Mouse moved to (395, 284)
Screenshot: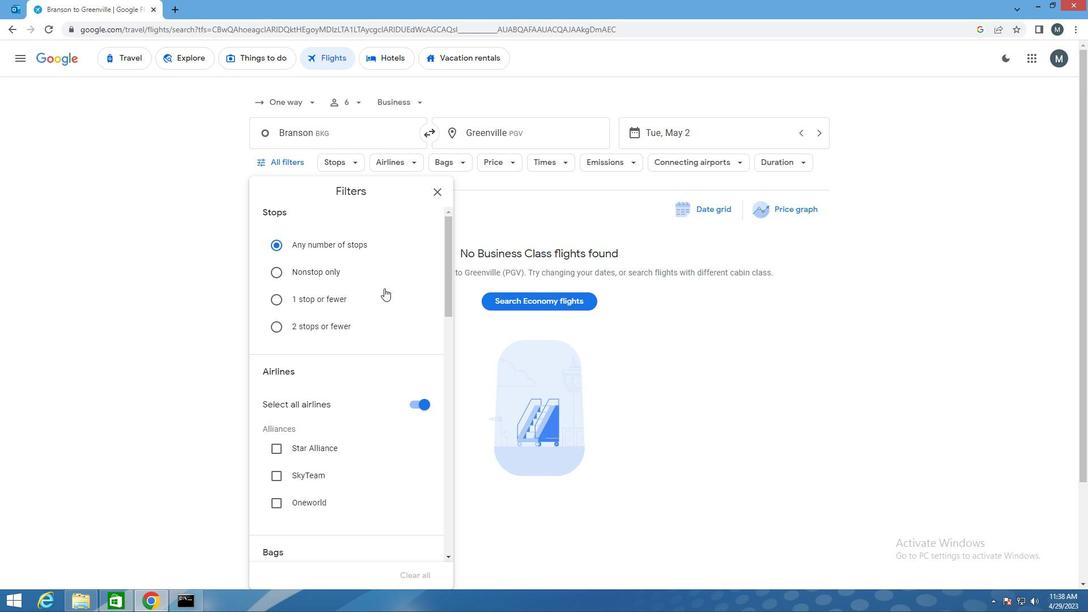 
Action: Mouse scrolled (395, 283) with delta (0, 0)
Screenshot: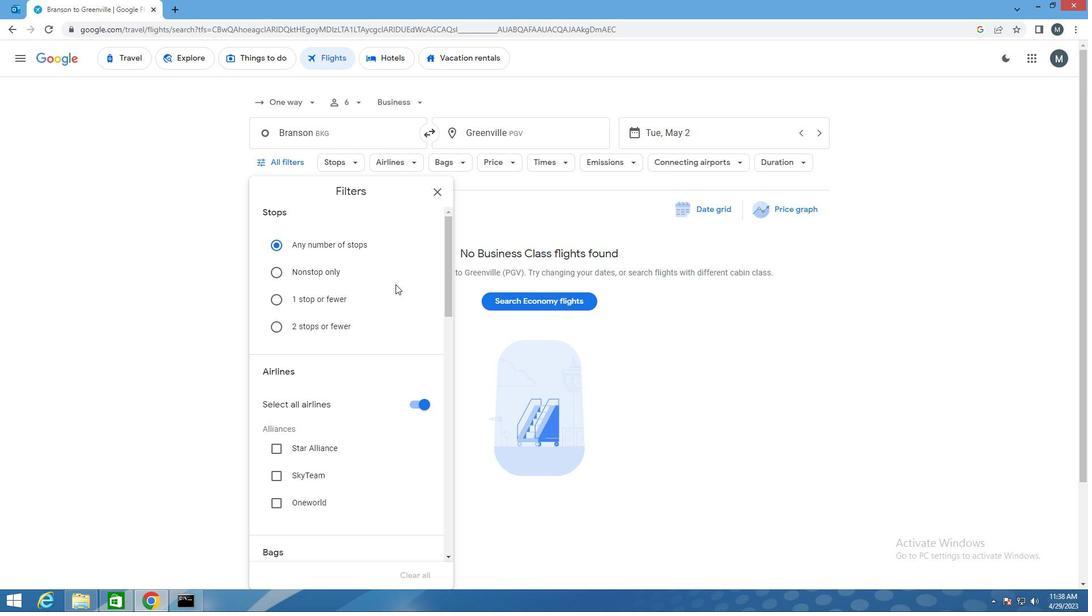
Action: Mouse moved to (416, 348)
Screenshot: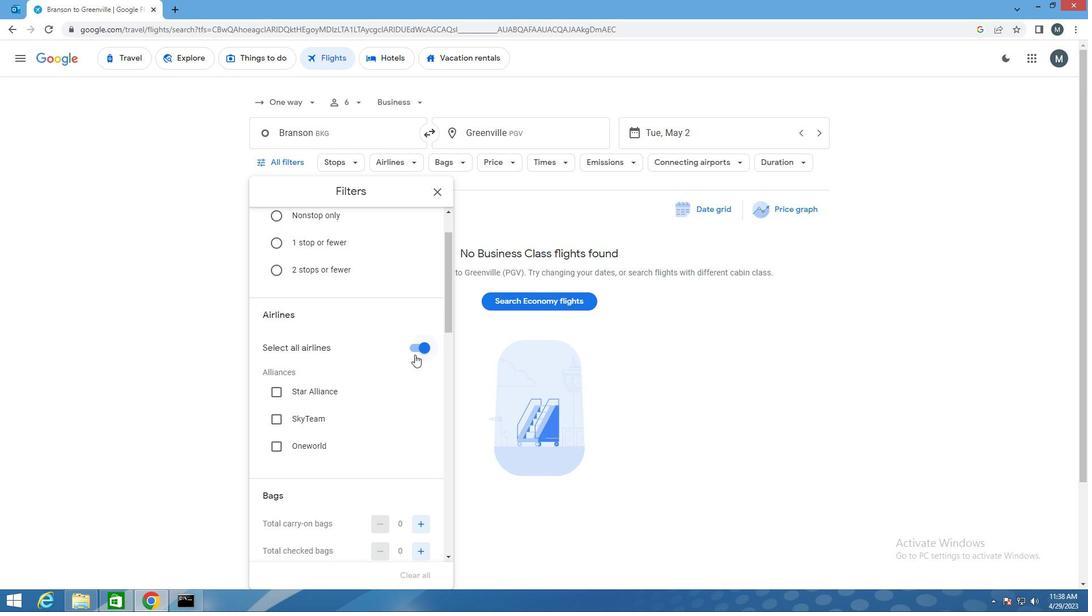 
Action: Mouse pressed left at (416, 348)
Screenshot: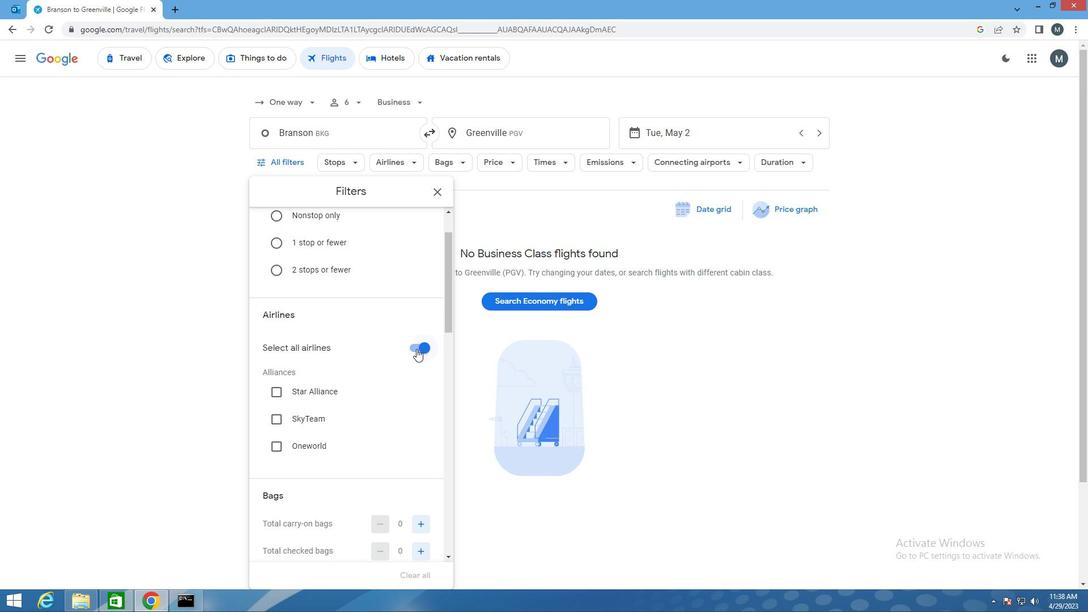 
Action: Mouse moved to (387, 354)
Screenshot: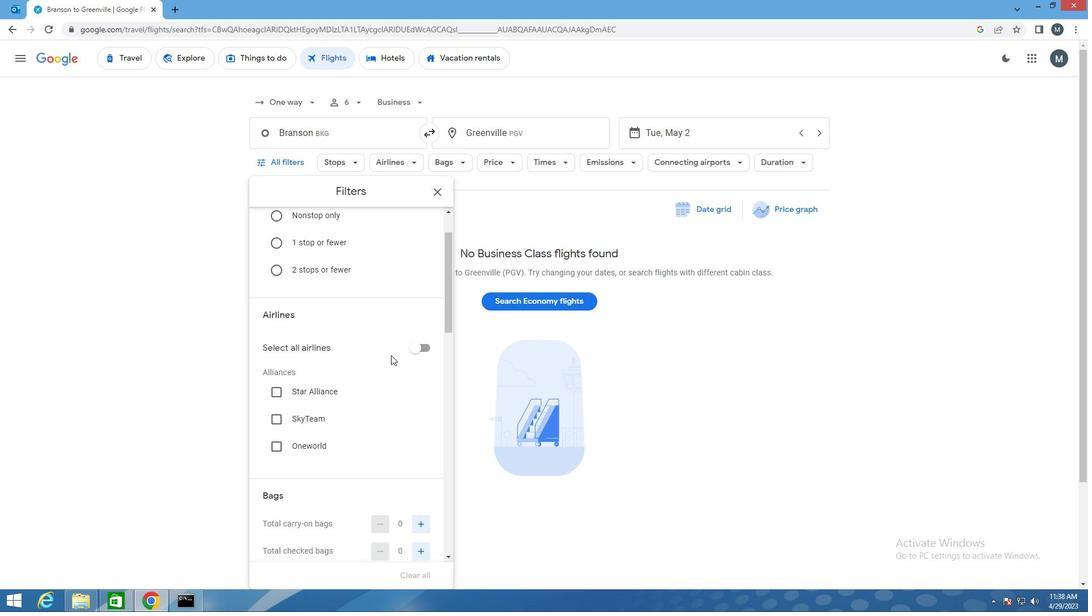 
Action: Mouse scrolled (387, 353) with delta (0, 0)
Screenshot: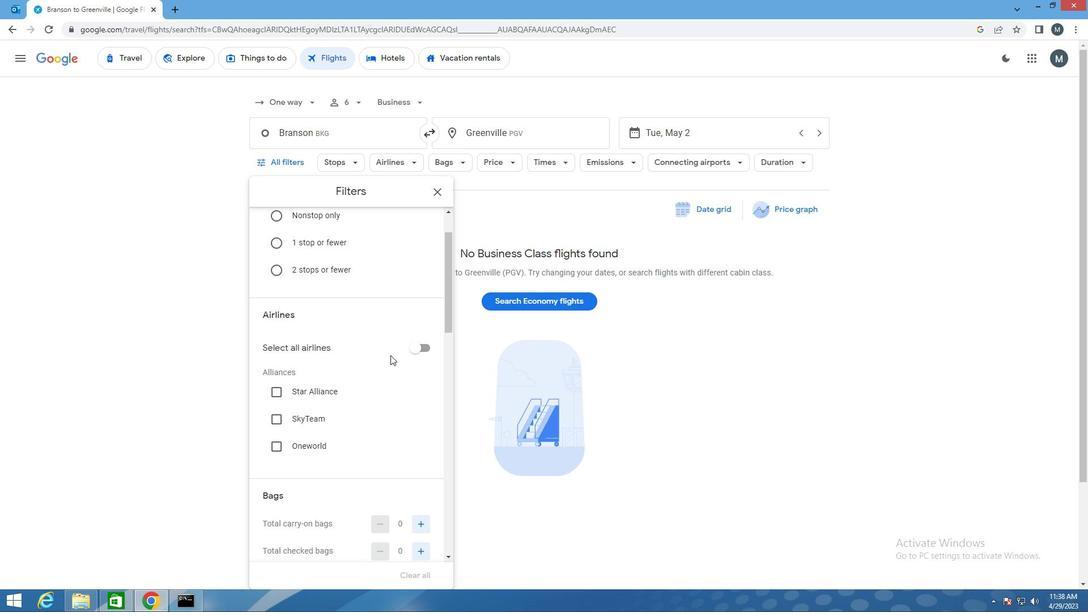 
Action: Mouse moved to (355, 351)
Screenshot: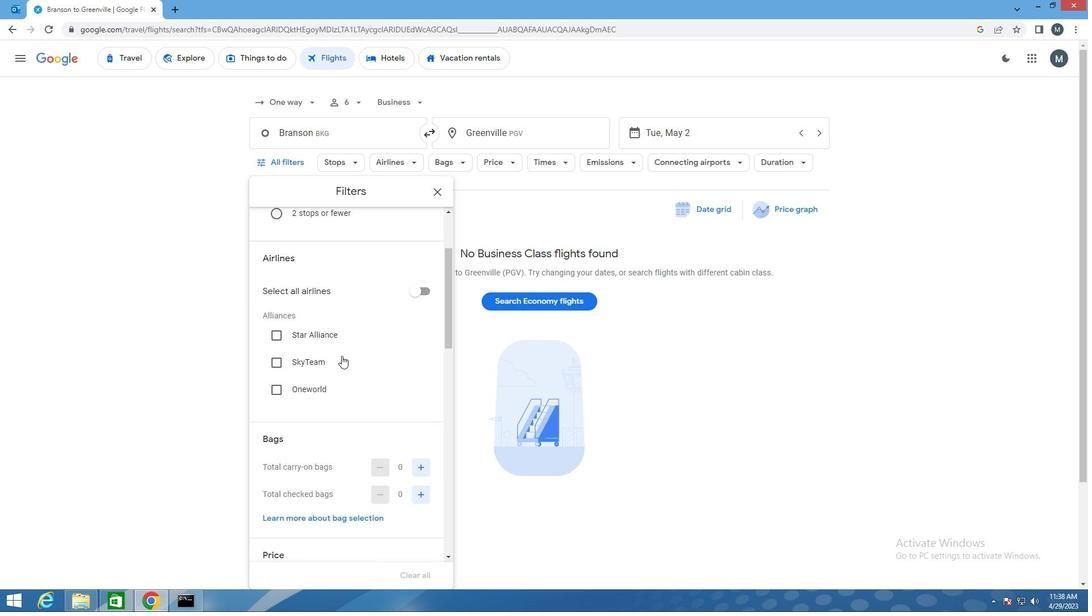 
Action: Mouse scrolled (355, 351) with delta (0, 0)
Screenshot: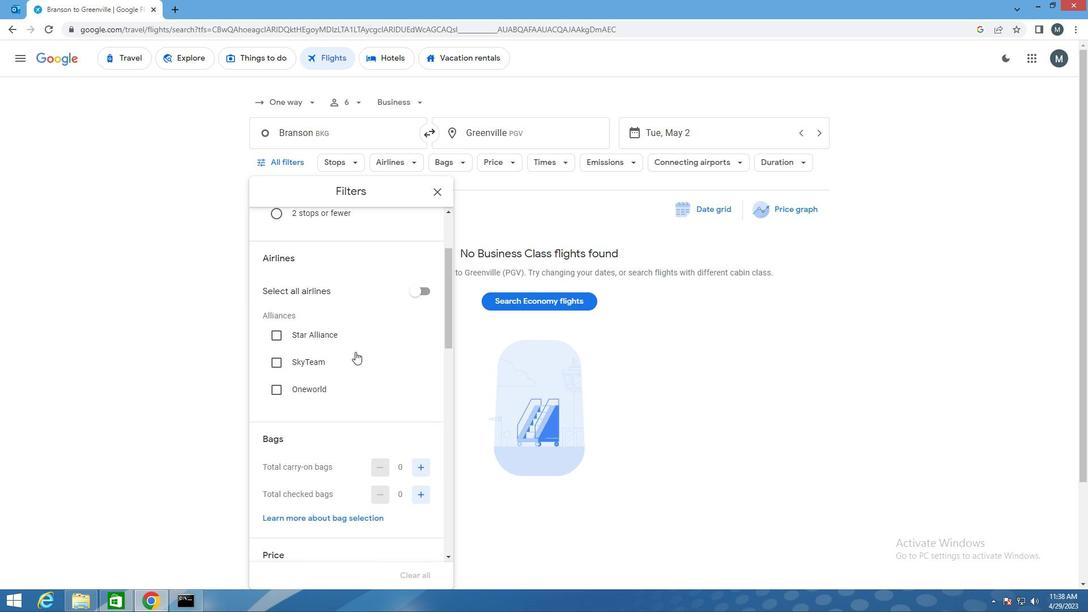 
Action: Mouse moved to (355, 354)
Screenshot: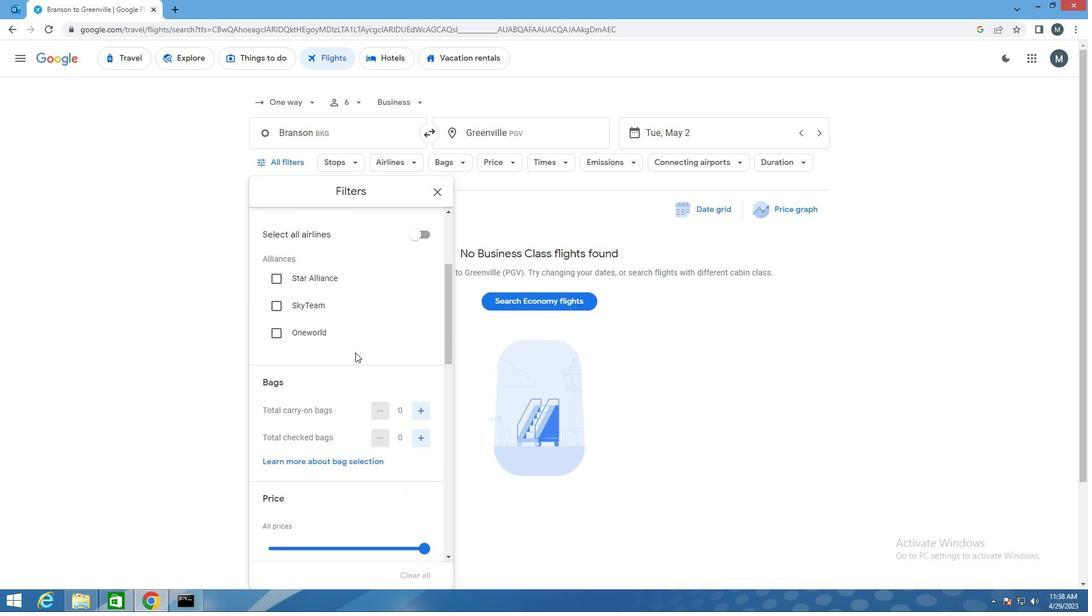 
Action: Mouse scrolled (355, 354) with delta (0, 0)
Screenshot: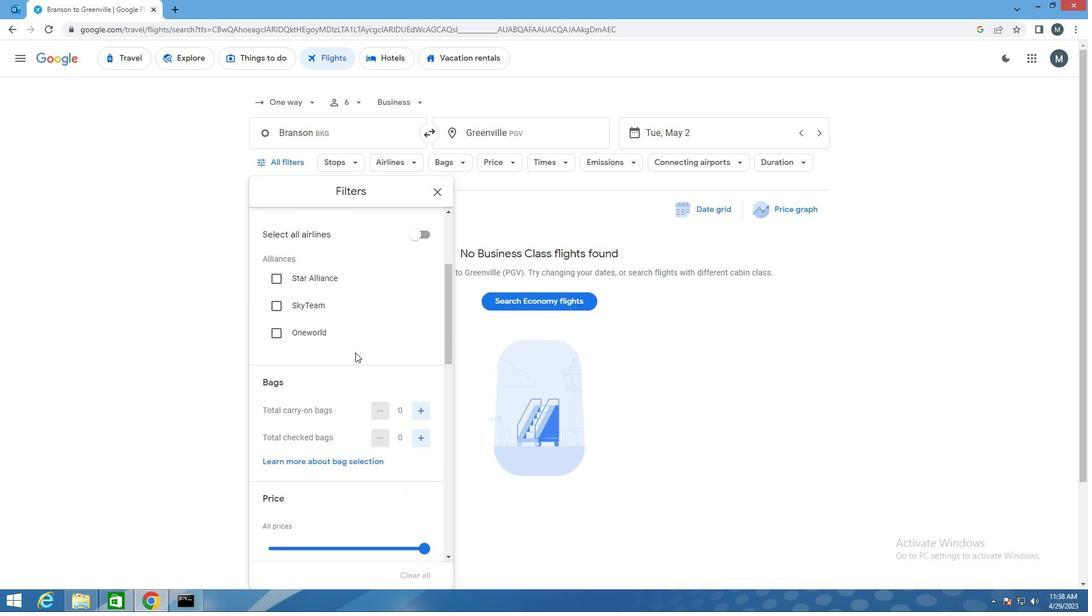 
Action: Mouse moved to (418, 385)
Screenshot: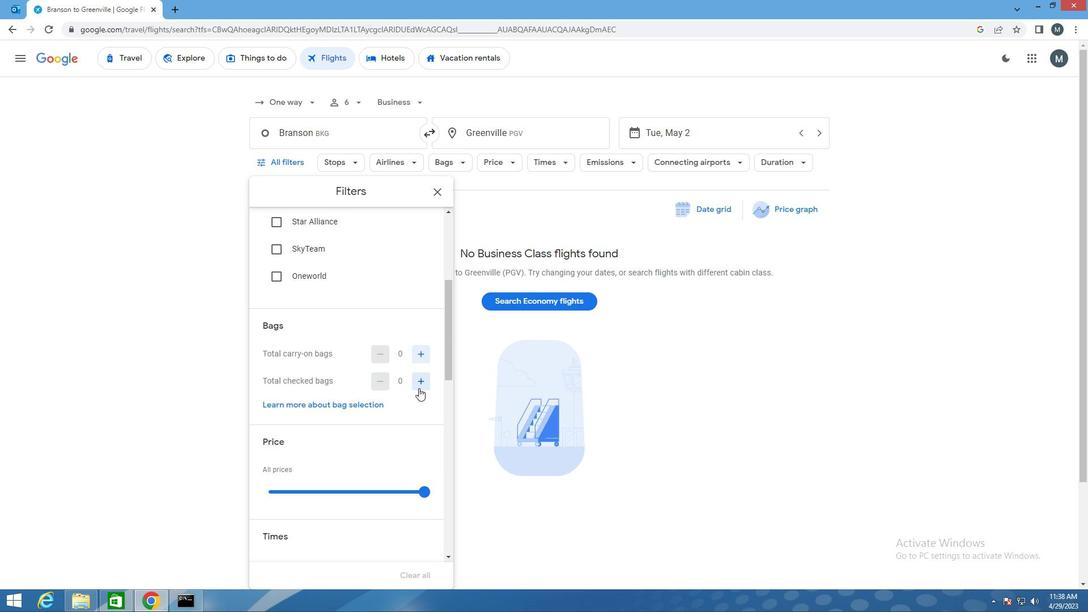 
Action: Mouse pressed left at (418, 385)
Screenshot: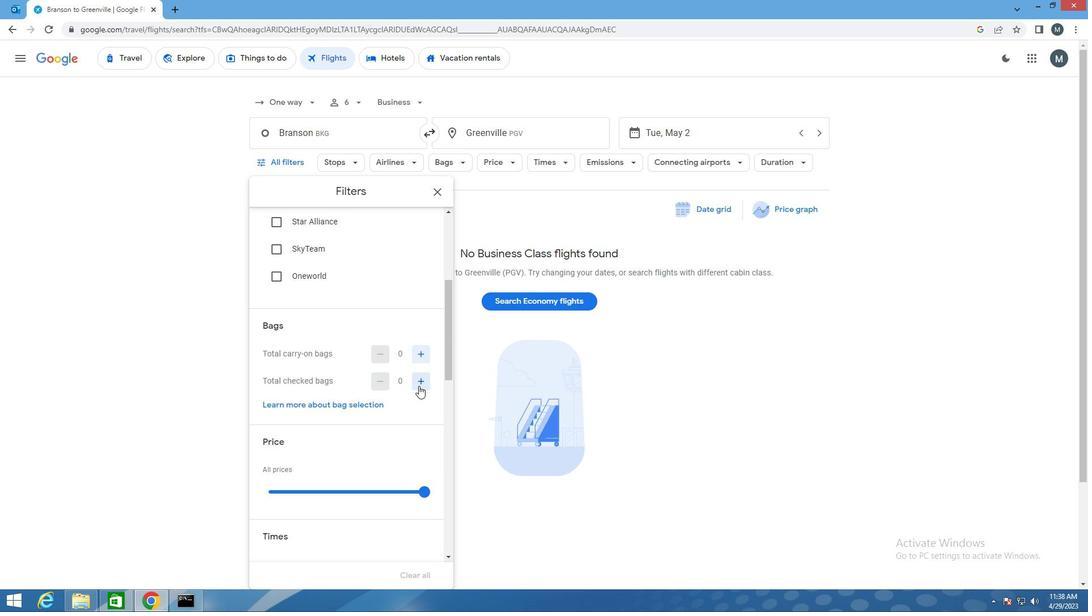 
Action: Mouse moved to (419, 384)
Screenshot: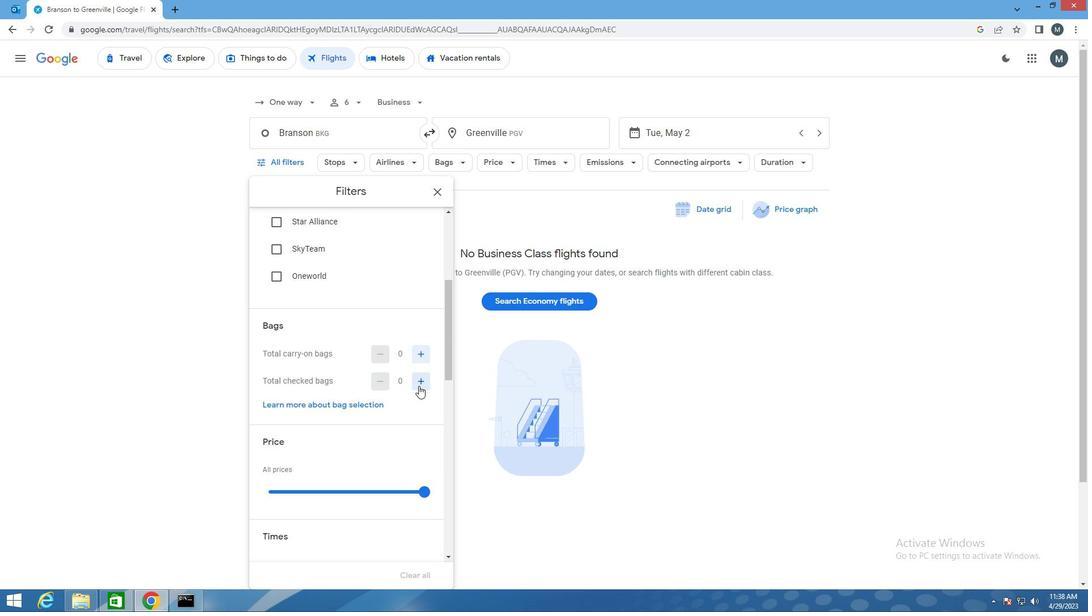 
Action: Mouse pressed left at (419, 384)
Screenshot: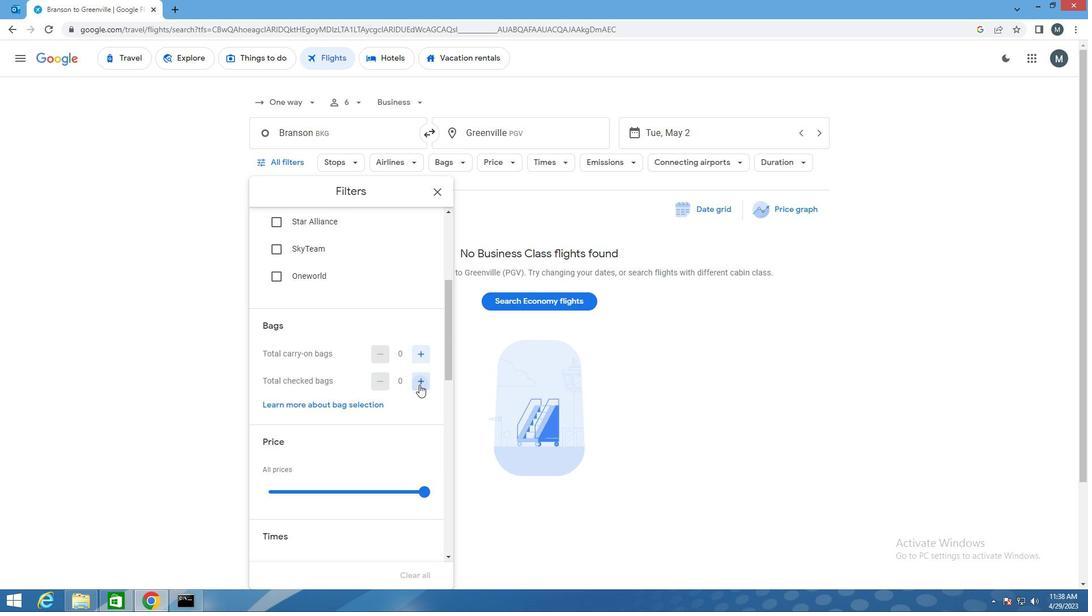 
Action: Mouse pressed left at (419, 384)
Screenshot: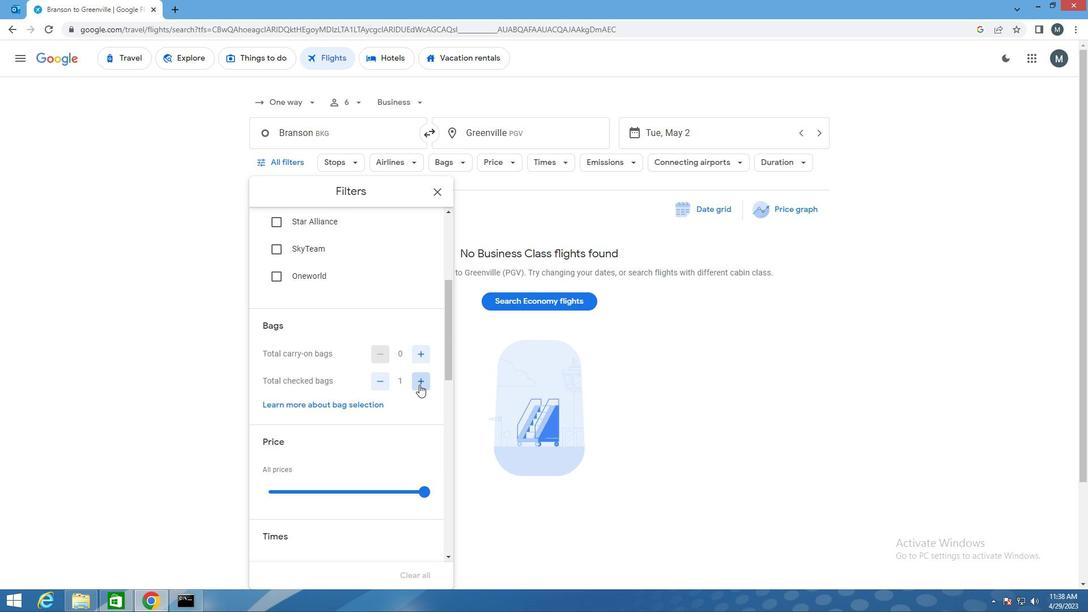 
Action: Mouse pressed left at (419, 384)
Screenshot: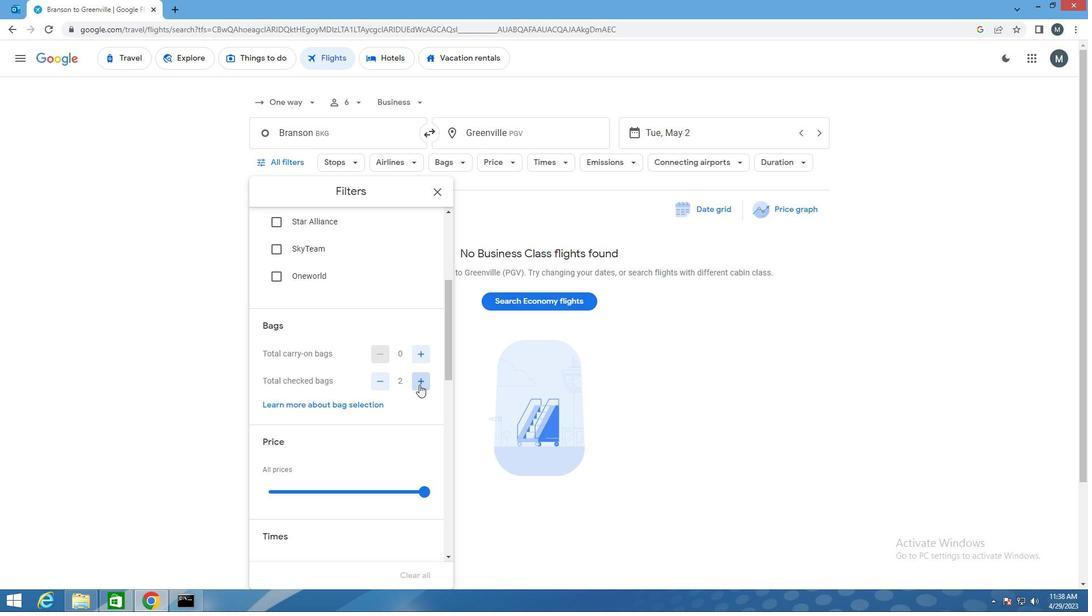 
Action: Mouse moved to (366, 349)
Screenshot: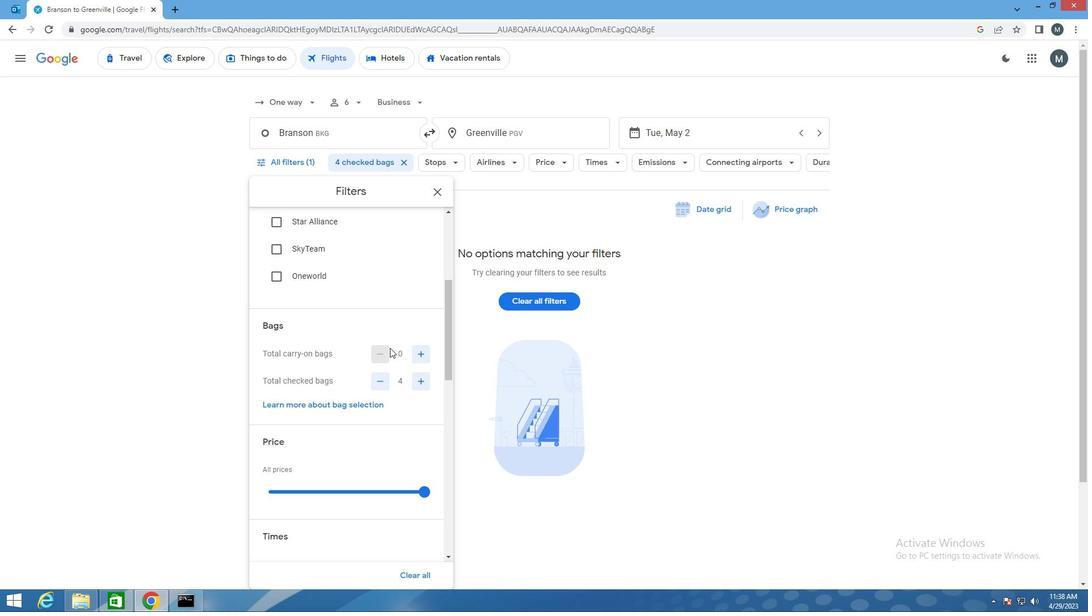 
Action: Mouse scrolled (366, 349) with delta (0, 0)
Screenshot: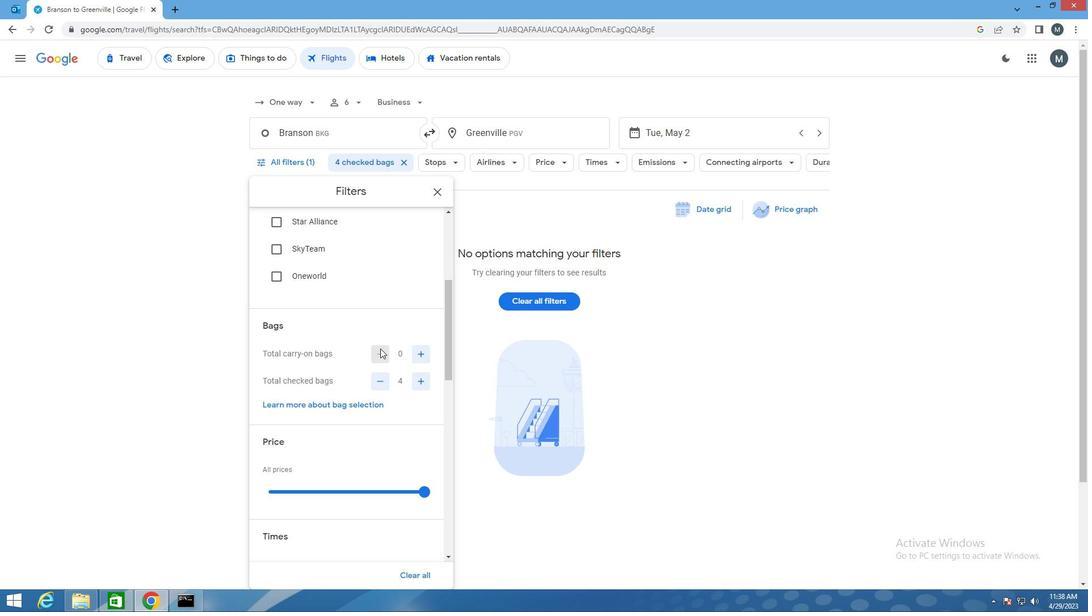 
Action: Mouse moved to (359, 354)
Screenshot: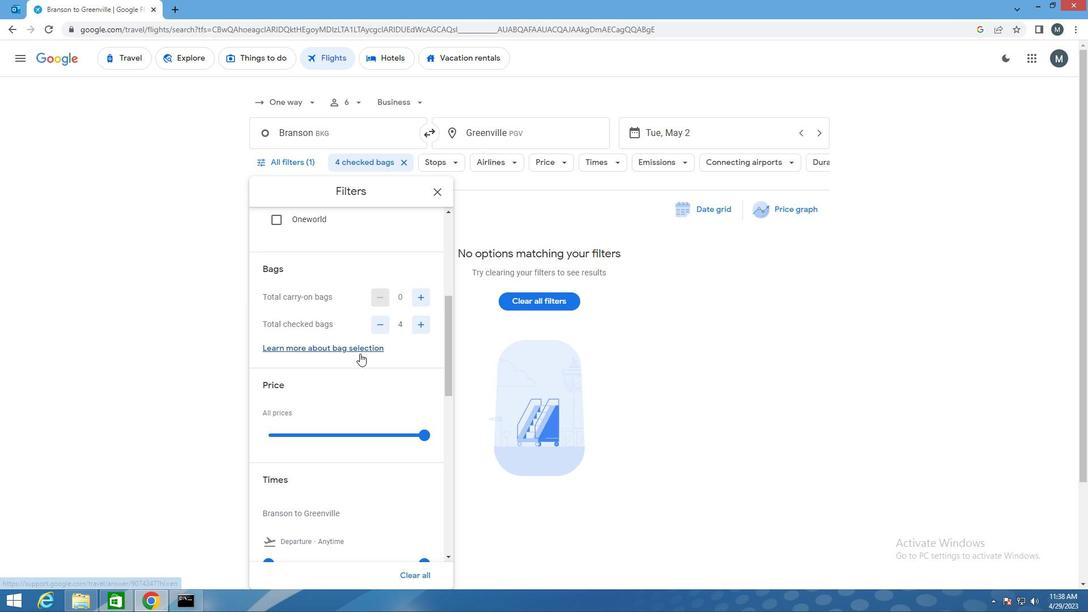 
Action: Mouse scrolled (359, 353) with delta (0, 0)
Screenshot: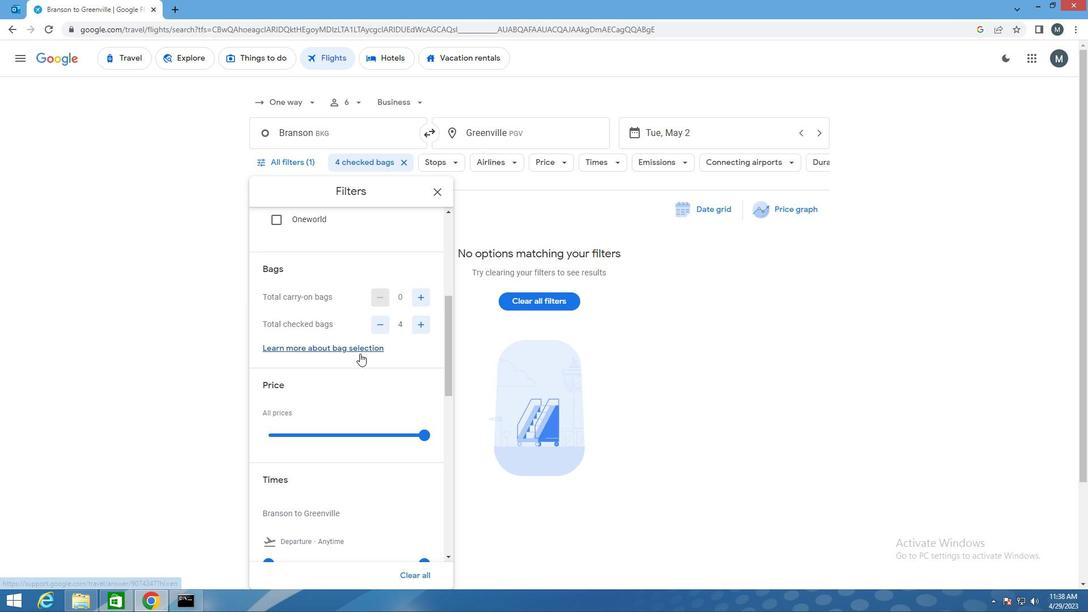 
Action: Mouse moved to (358, 356)
Screenshot: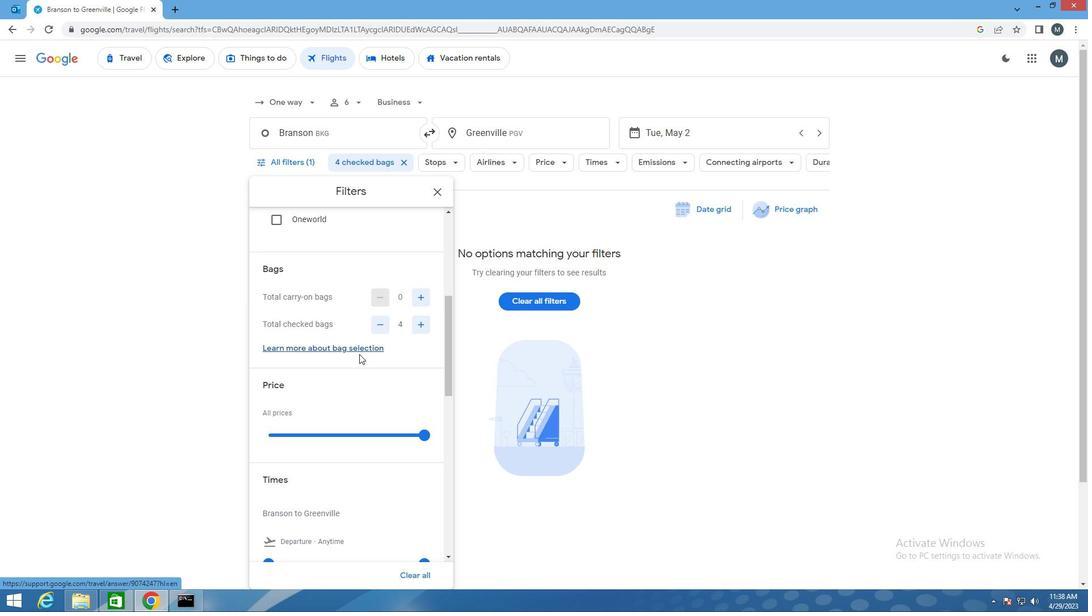 
Action: Mouse scrolled (358, 355) with delta (0, 0)
Screenshot: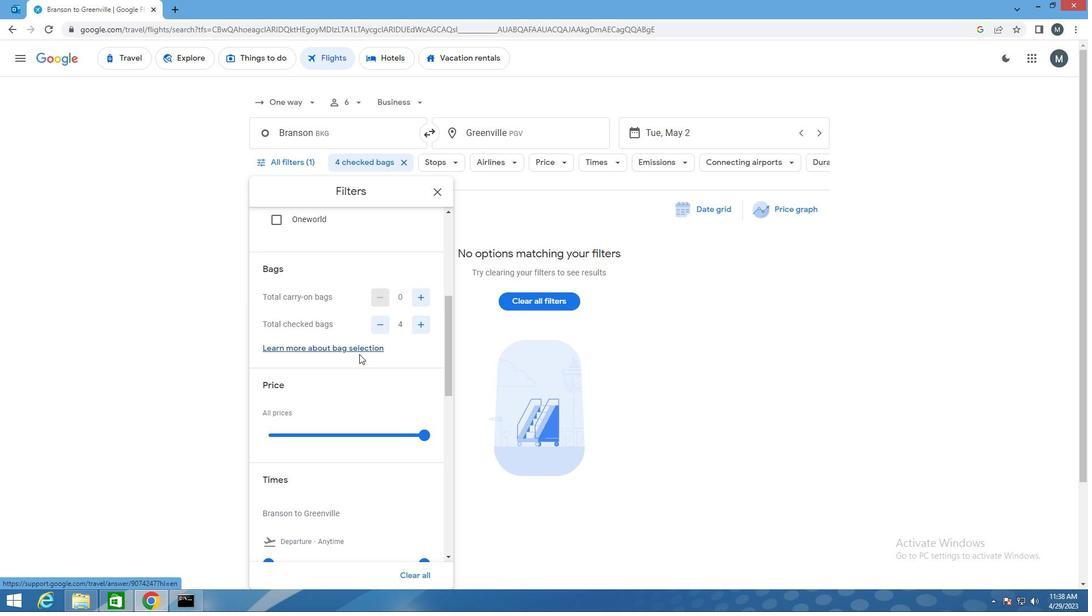 
Action: Mouse moved to (351, 361)
Screenshot: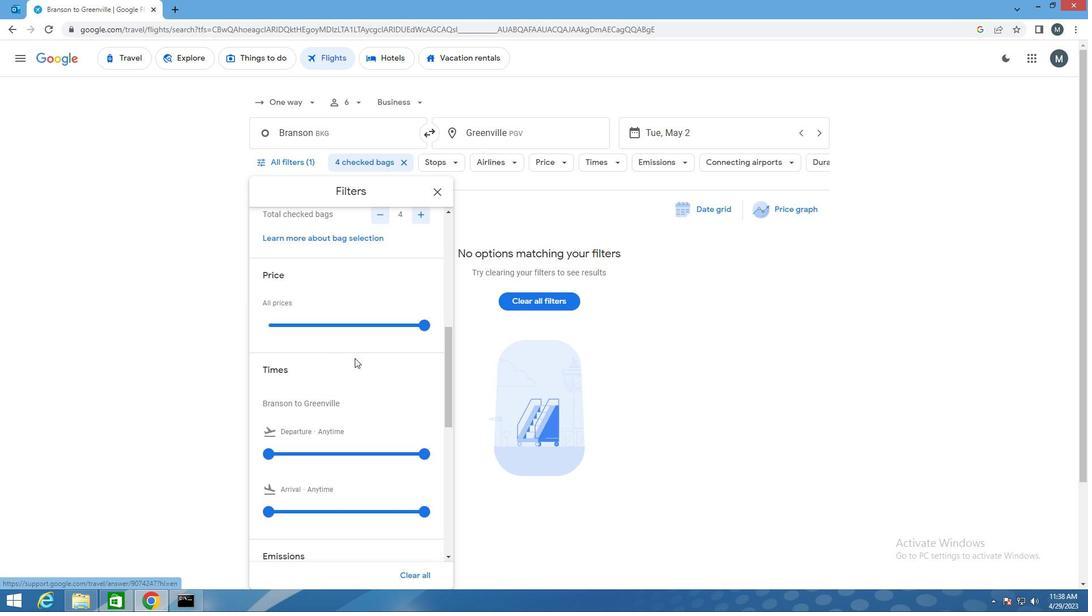 
Action: Mouse scrolled (351, 360) with delta (0, 0)
Screenshot: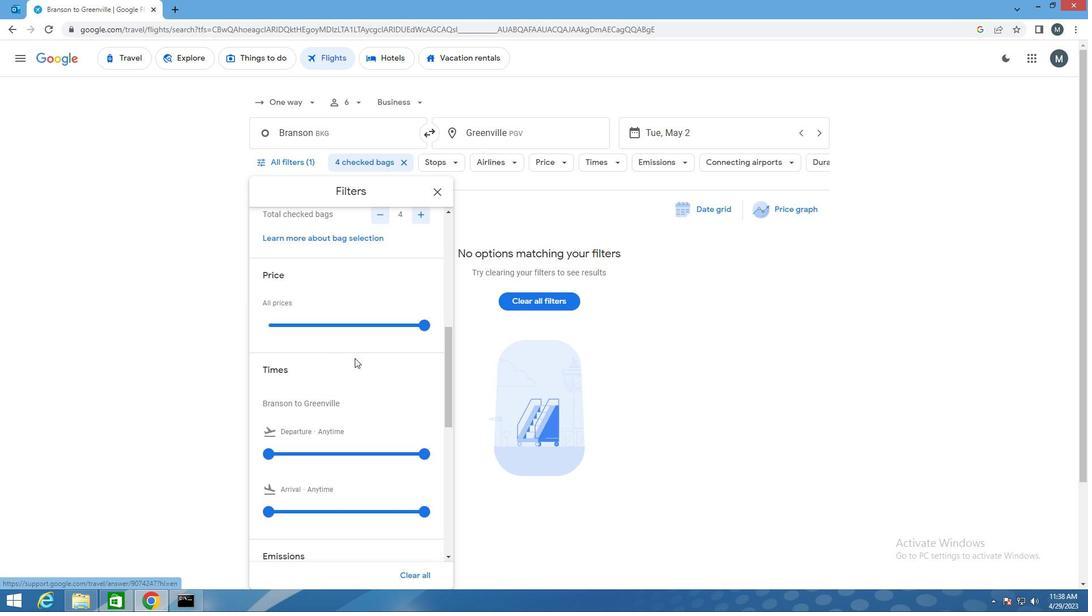 
Action: Mouse moved to (344, 392)
Screenshot: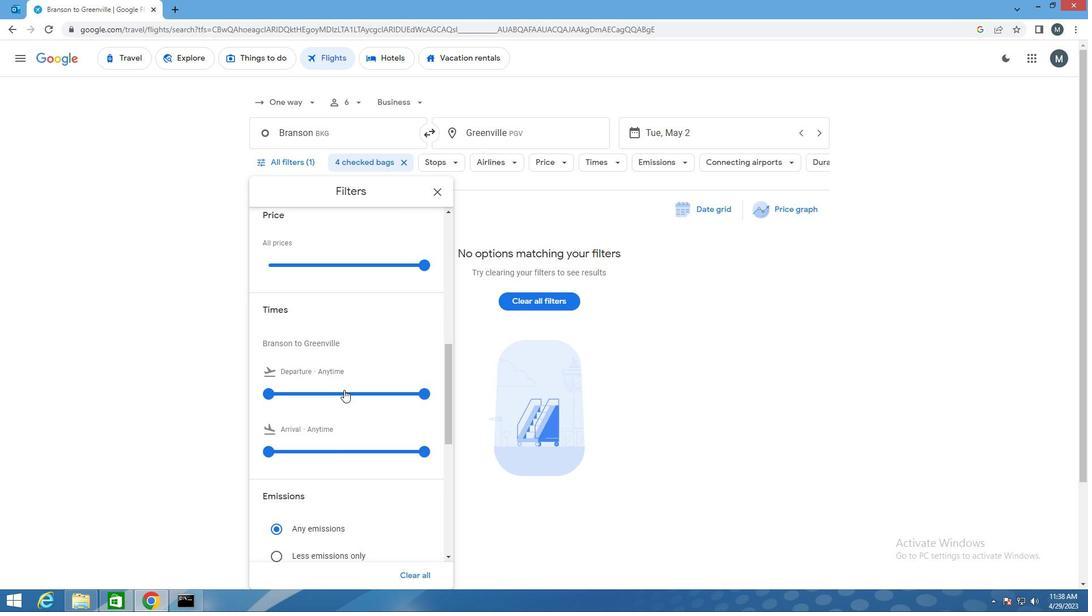 
Action: Mouse pressed left at (344, 392)
Screenshot: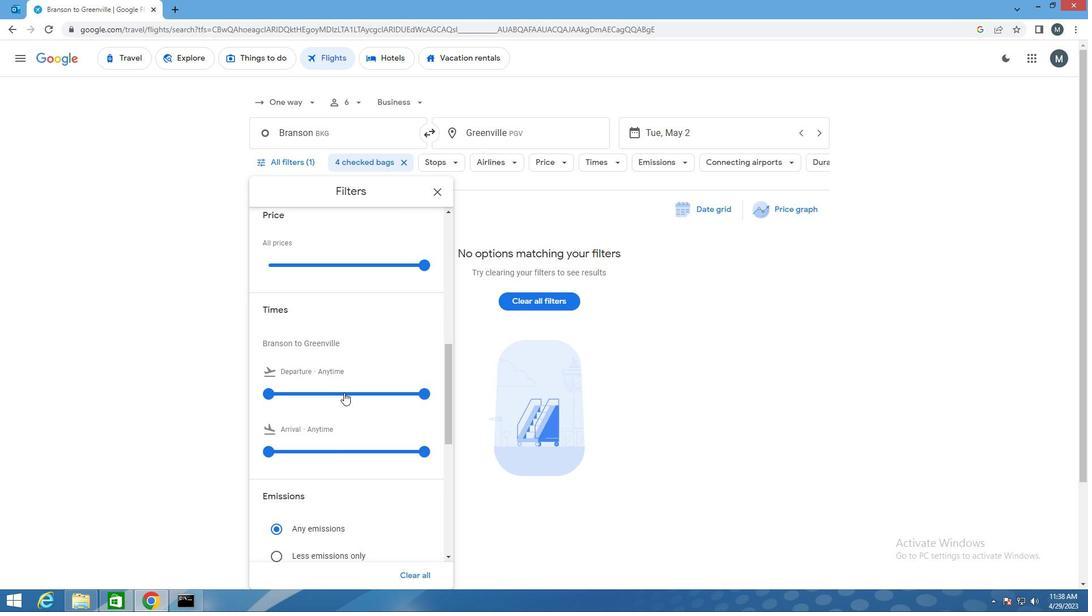
Action: Mouse moved to (344, 393)
Screenshot: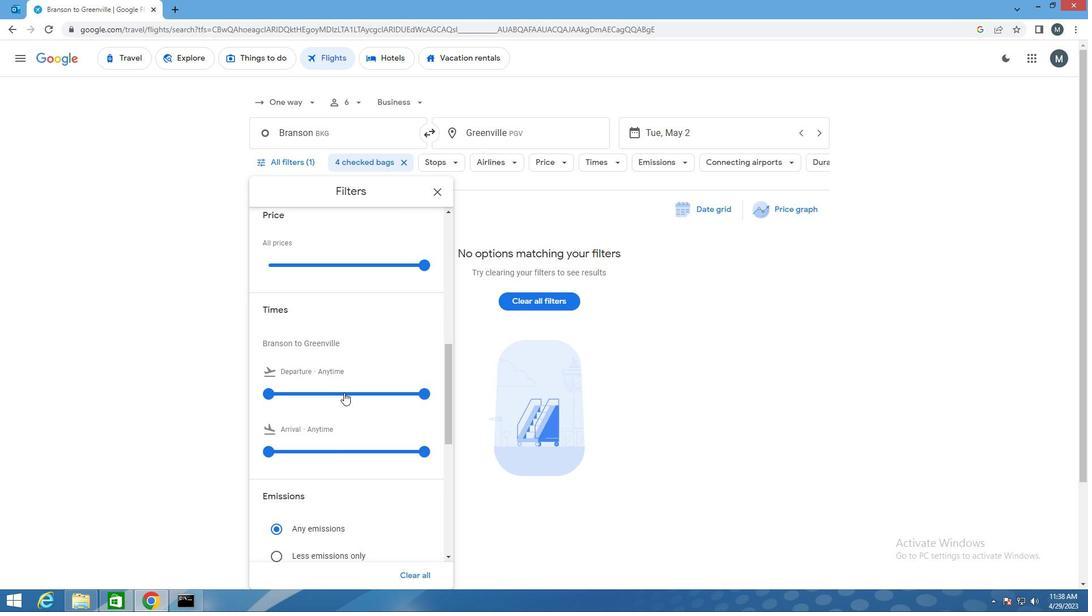 
Action: Mouse pressed left at (344, 393)
Screenshot: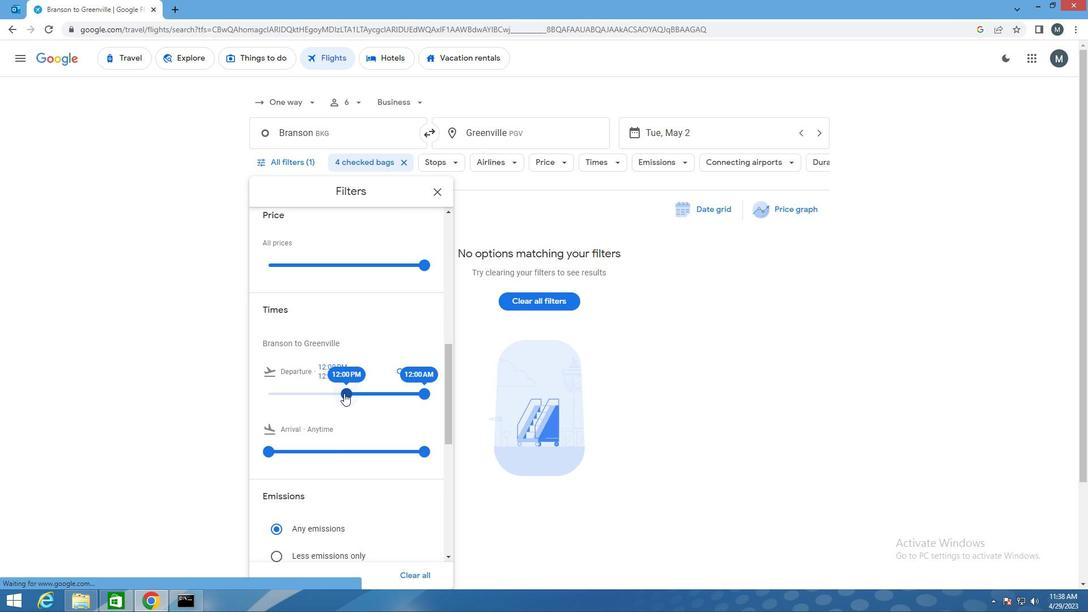 
Action: Mouse moved to (418, 393)
Screenshot: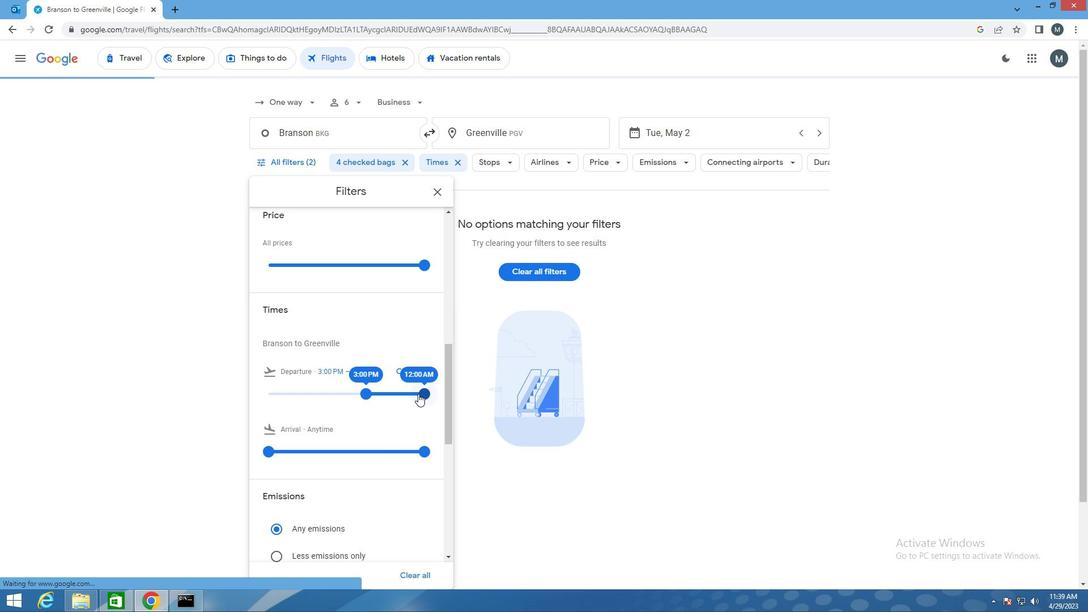 
Action: Mouse pressed left at (418, 393)
Screenshot: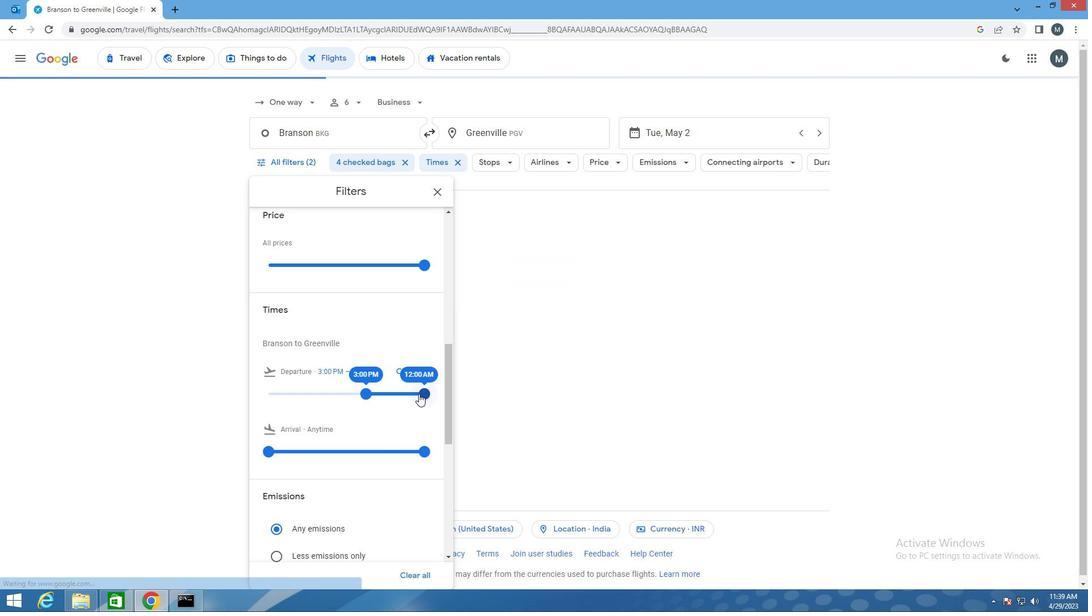 
Action: Mouse moved to (362, 381)
Screenshot: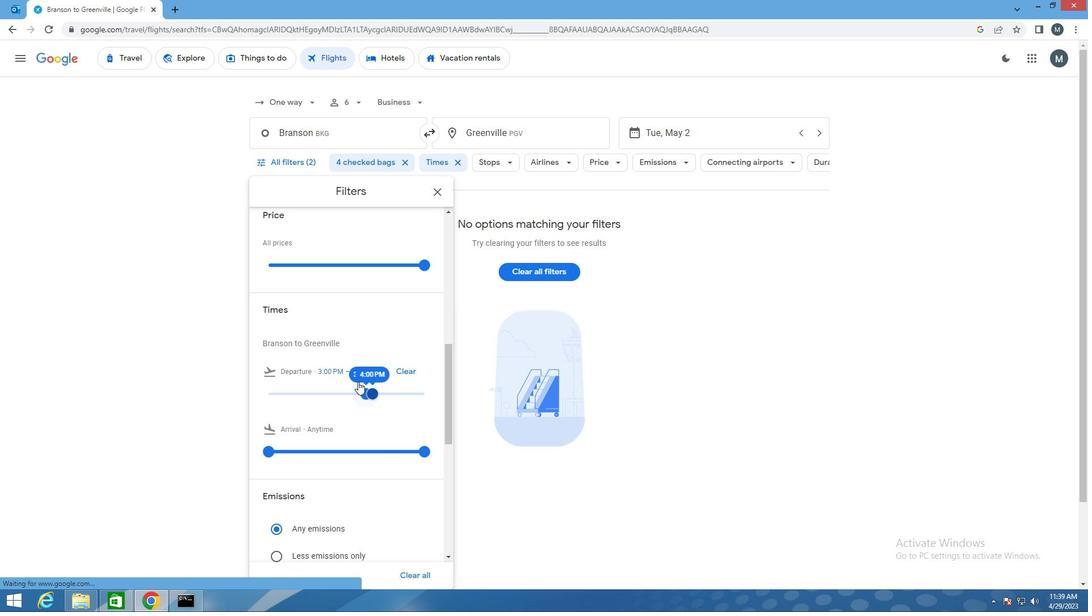 
Action: Mouse scrolled (362, 381) with delta (0, 0)
Screenshot: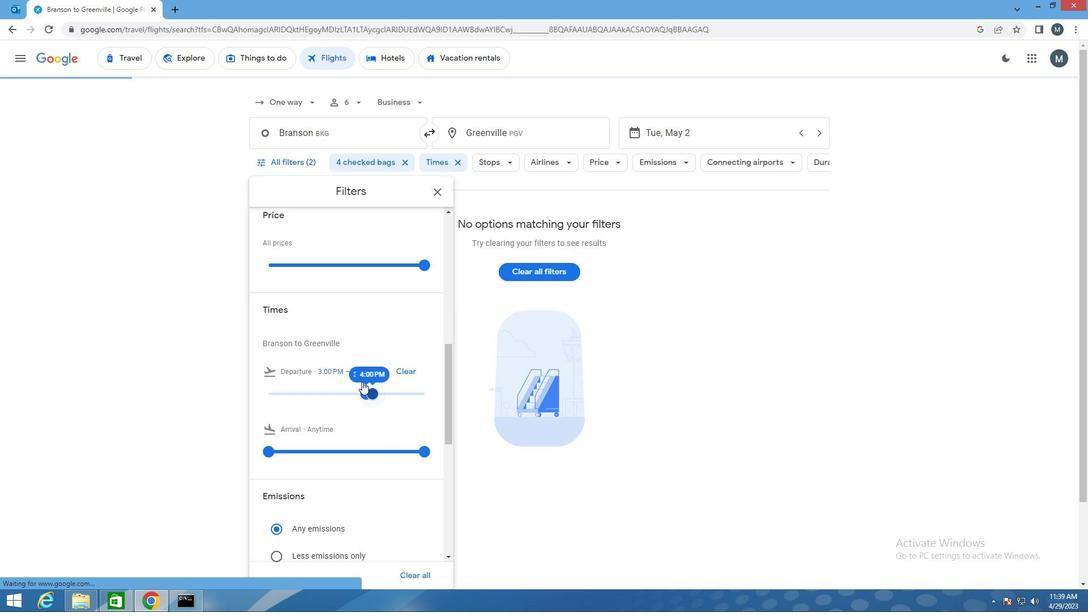 
Action: Mouse scrolled (362, 381) with delta (0, 0)
Screenshot: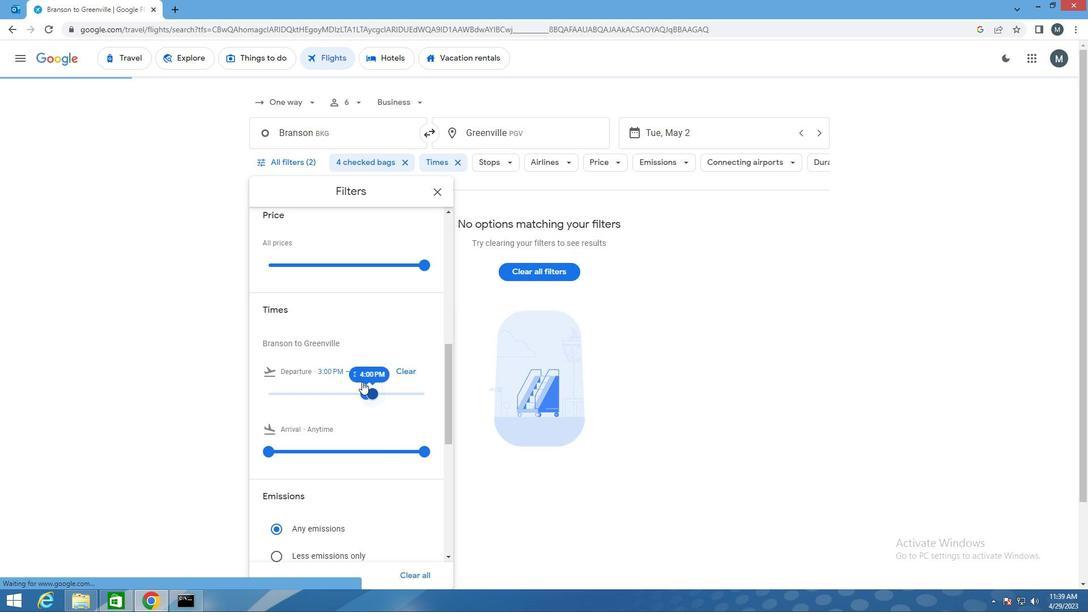 
Action: Mouse scrolled (362, 381) with delta (0, 0)
Screenshot: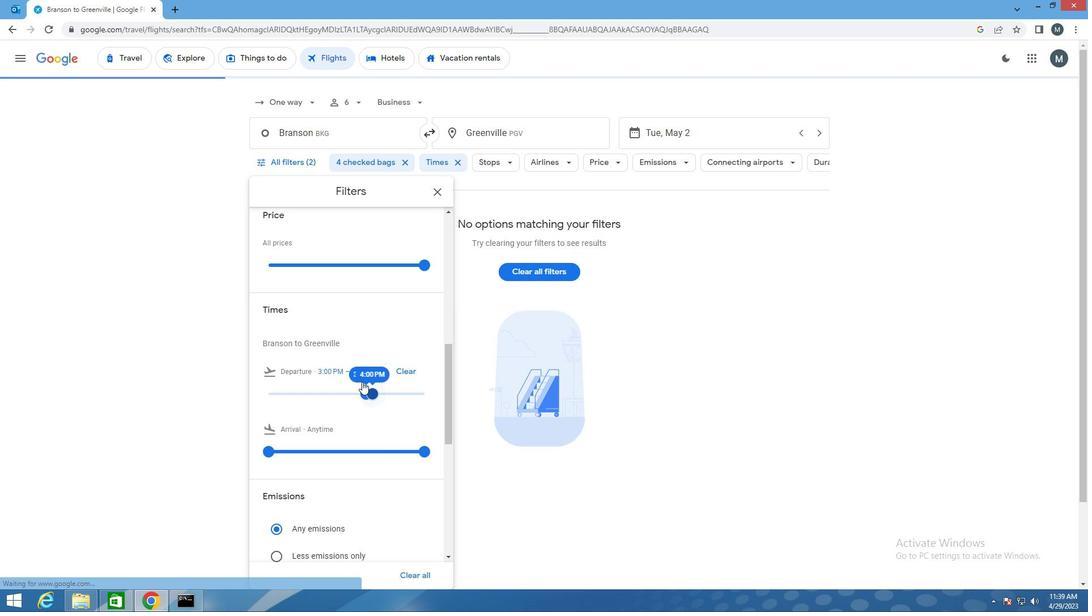 
Action: Mouse moved to (436, 190)
Screenshot: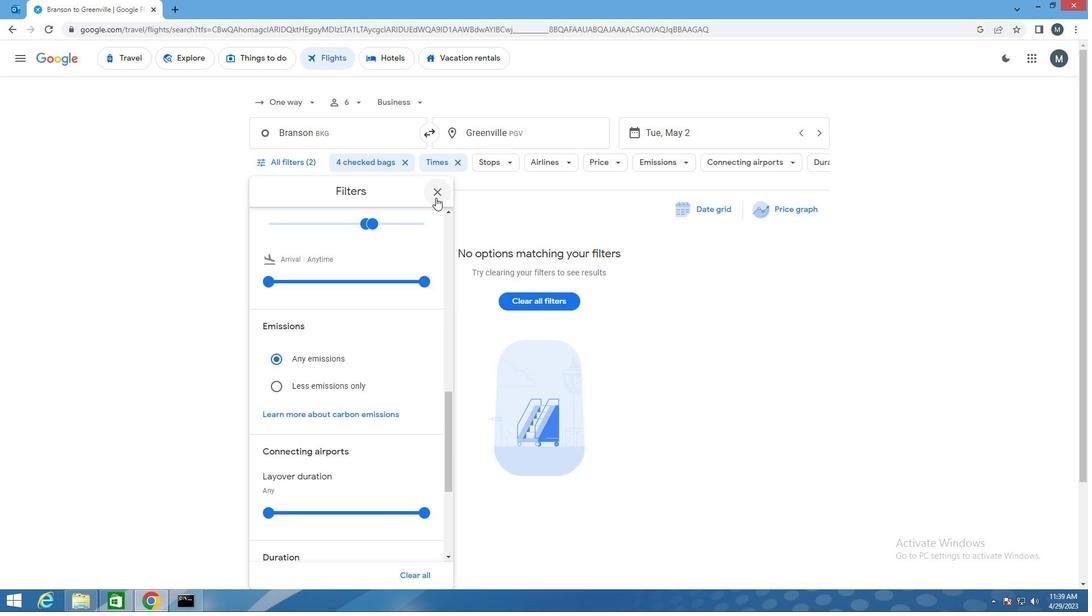 
Action: Mouse pressed left at (436, 190)
Screenshot: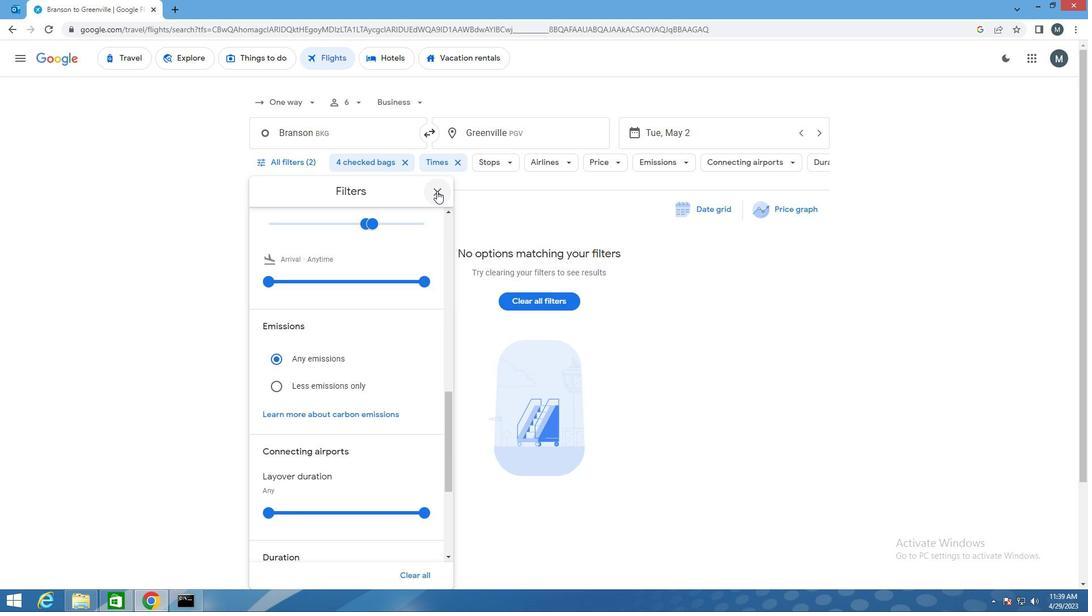 
Action: Mouse moved to (436, 192)
Screenshot: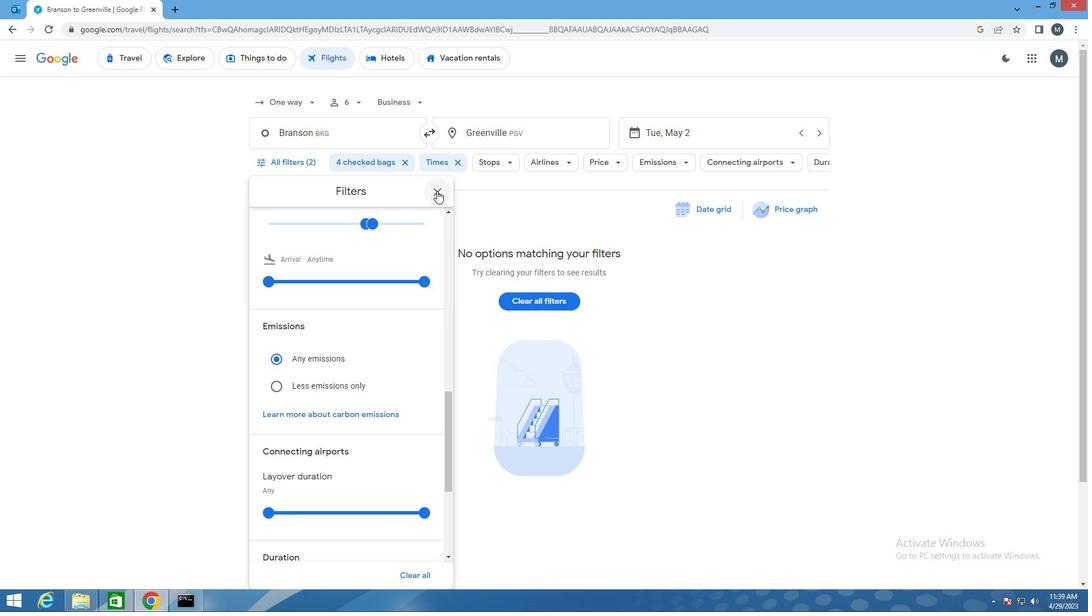 
